 Task: Find connections with filter location Shibīn al Qanāţir with filter topic #leadership with filter profile language Potuguese with filter current company Probiz Management Services Pvt. Ltd. with filter school Valliammai Engineering College with filter industry Breweries with filter service category Market Research with filter keywords title Housekeeper
Action: Mouse moved to (557, 70)
Screenshot: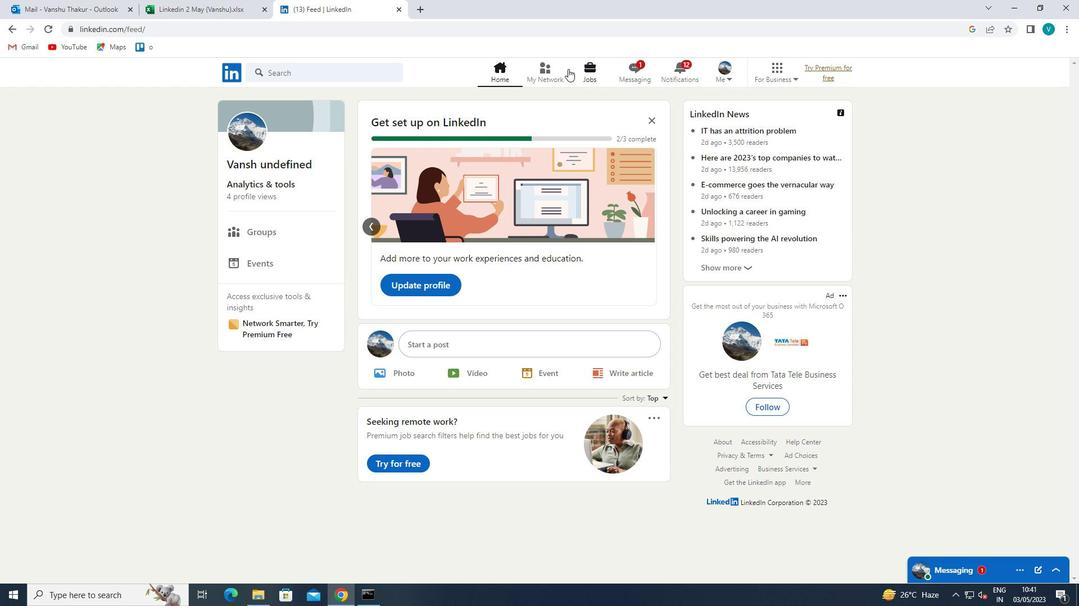 
Action: Mouse pressed left at (557, 70)
Screenshot: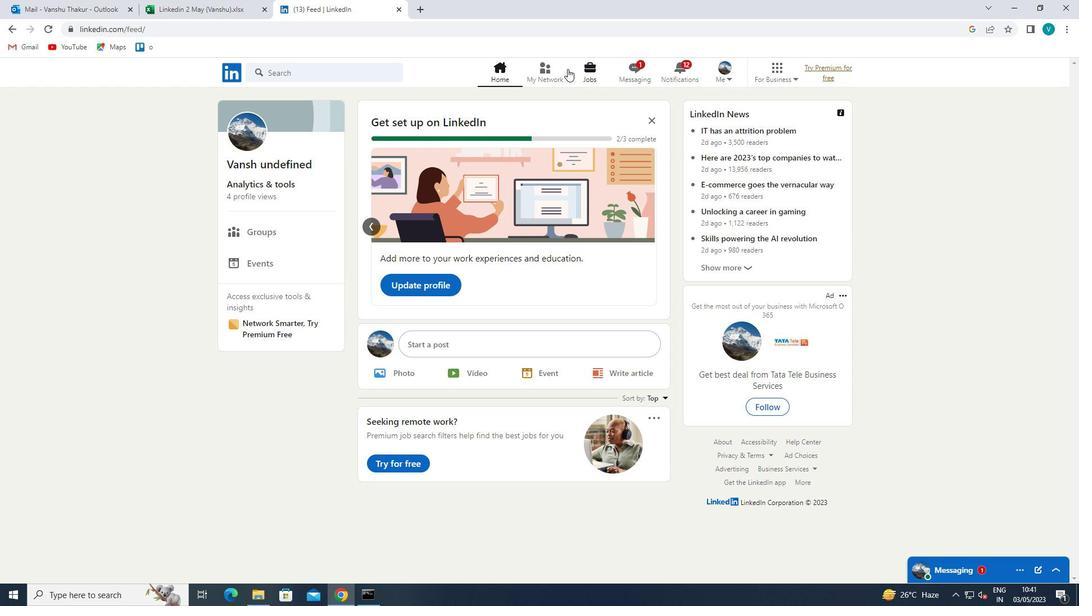 
Action: Mouse moved to (302, 130)
Screenshot: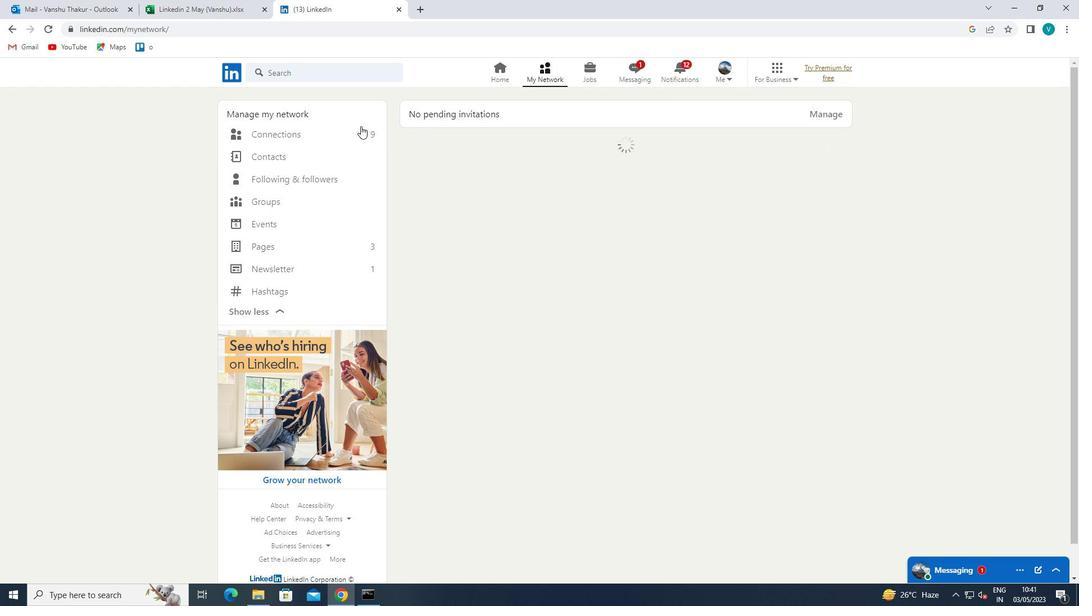 
Action: Mouse pressed left at (302, 130)
Screenshot: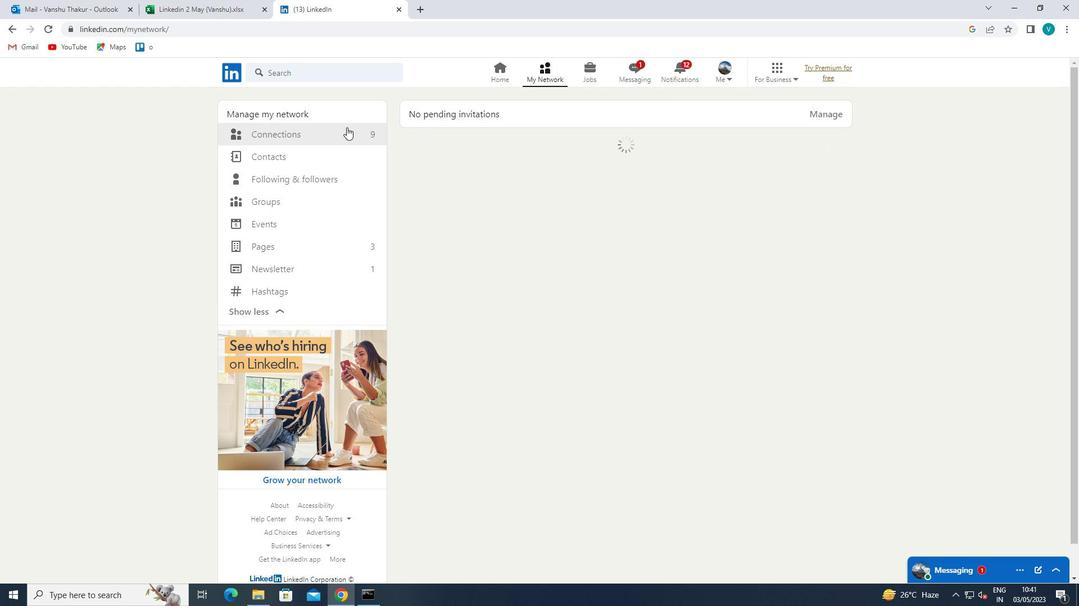 
Action: Mouse moved to (597, 133)
Screenshot: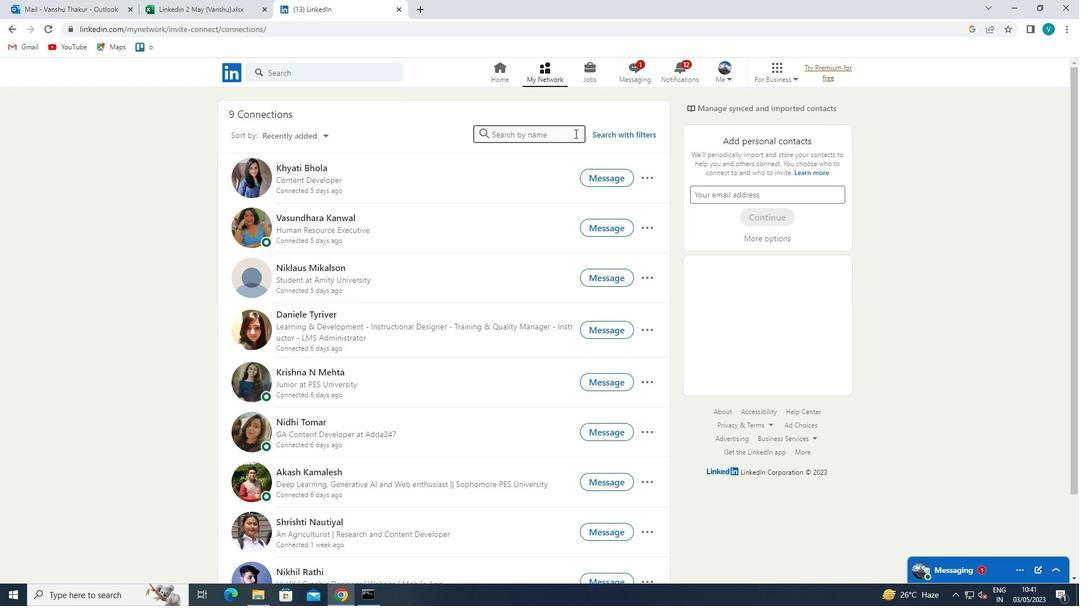 
Action: Mouse pressed left at (597, 133)
Screenshot: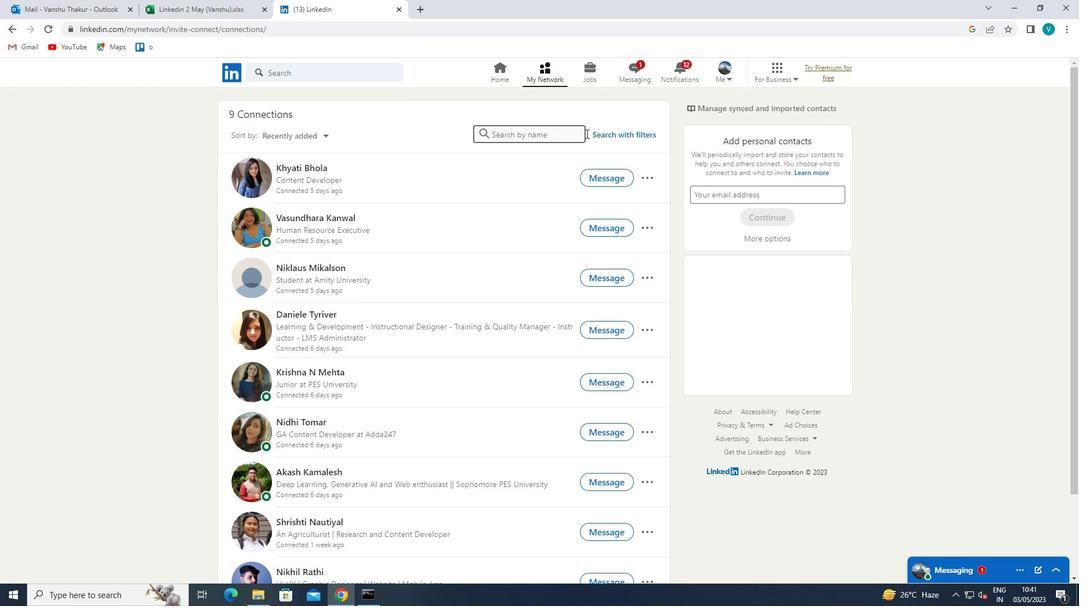 
Action: Mouse moved to (544, 109)
Screenshot: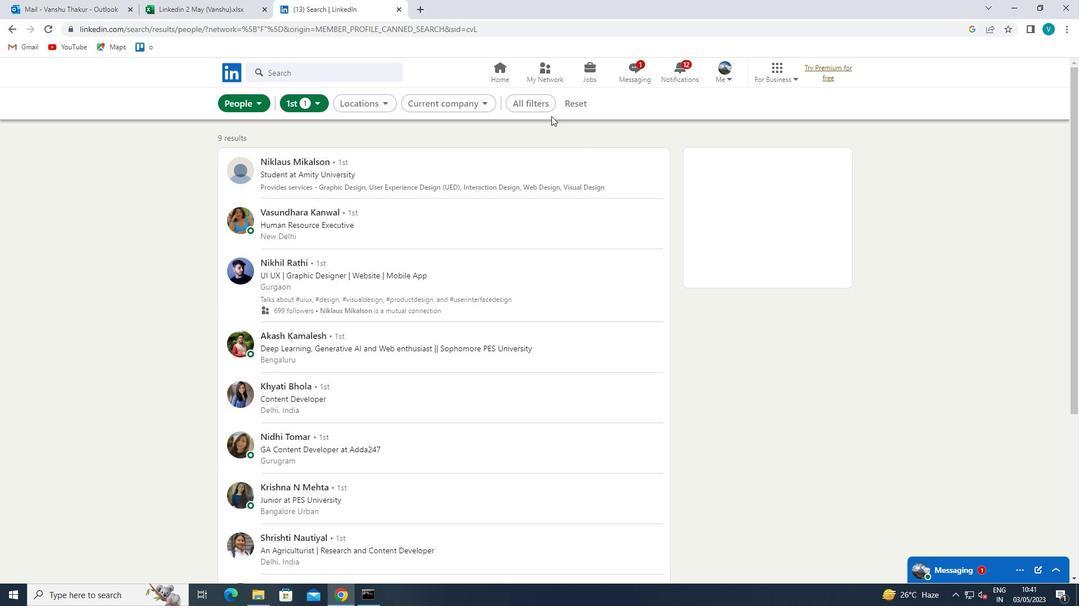 
Action: Mouse pressed left at (544, 109)
Screenshot: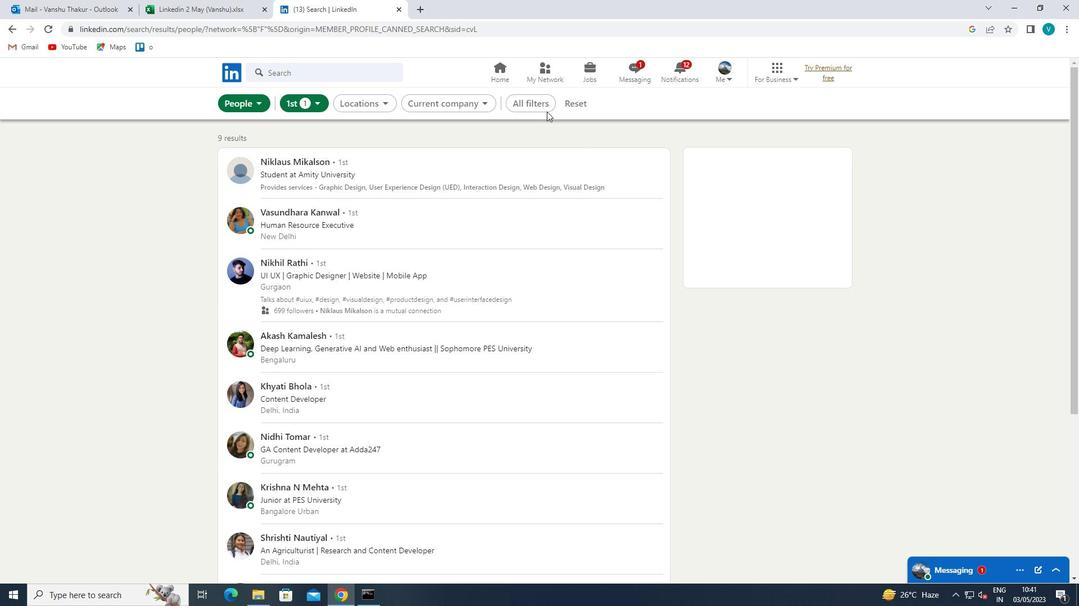 
Action: Mouse moved to (924, 292)
Screenshot: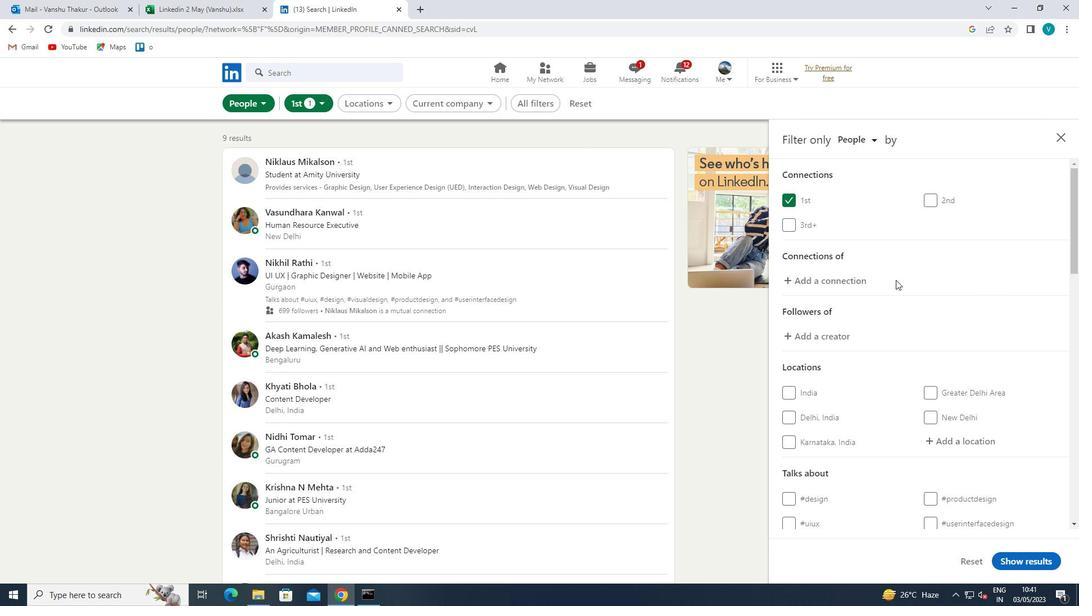 
Action: Mouse scrolled (924, 292) with delta (0, 0)
Screenshot: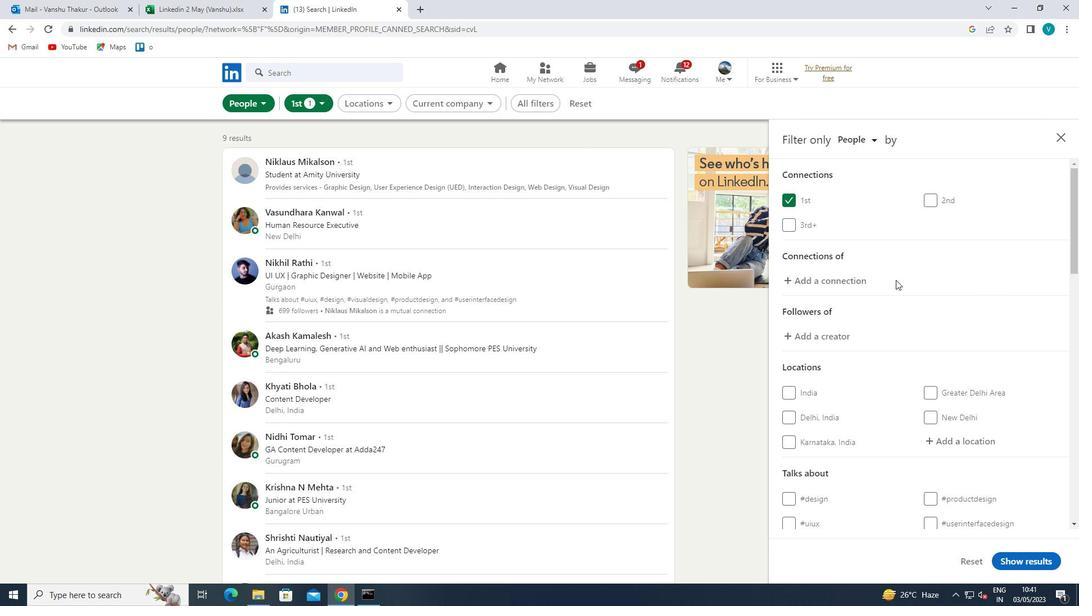 
Action: Mouse moved to (926, 293)
Screenshot: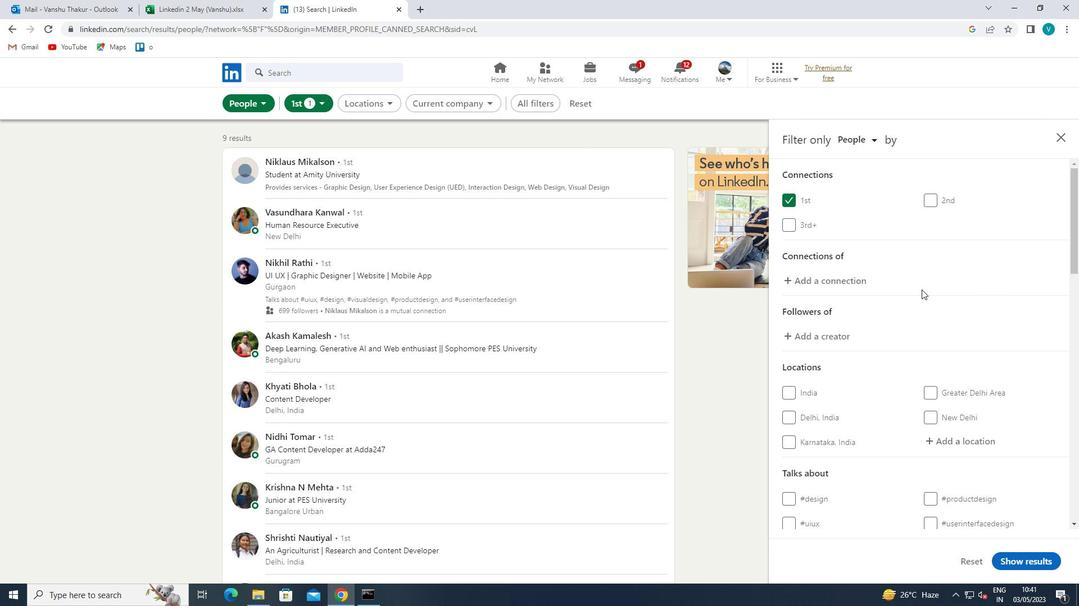 
Action: Mouse scrolled (926, 293) with delta (0, 0)
Screenshot: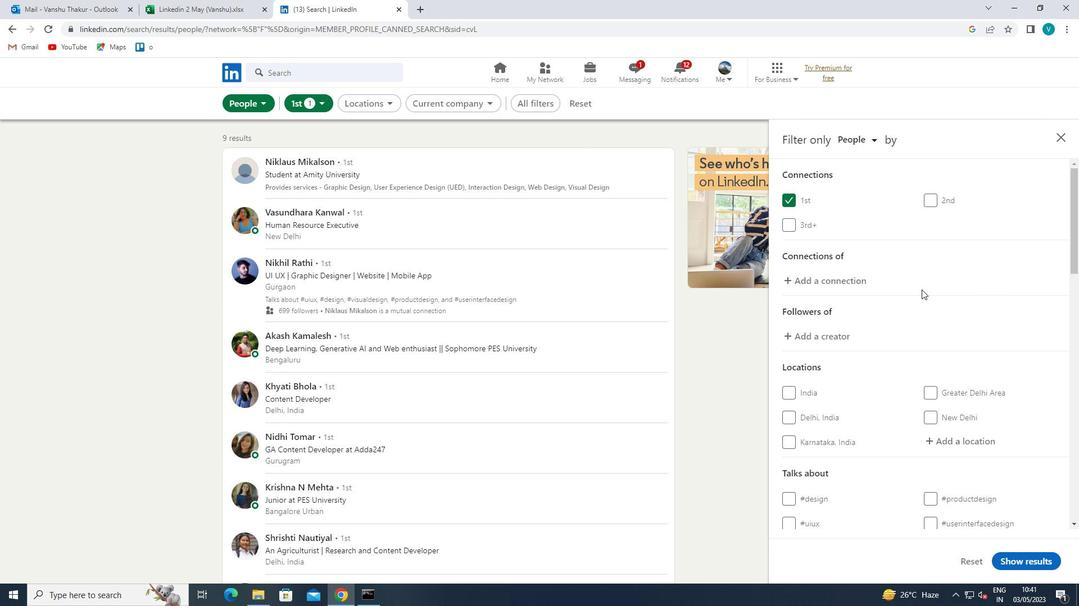 
Action: Mouse moved to (928, 296)
Screenshot: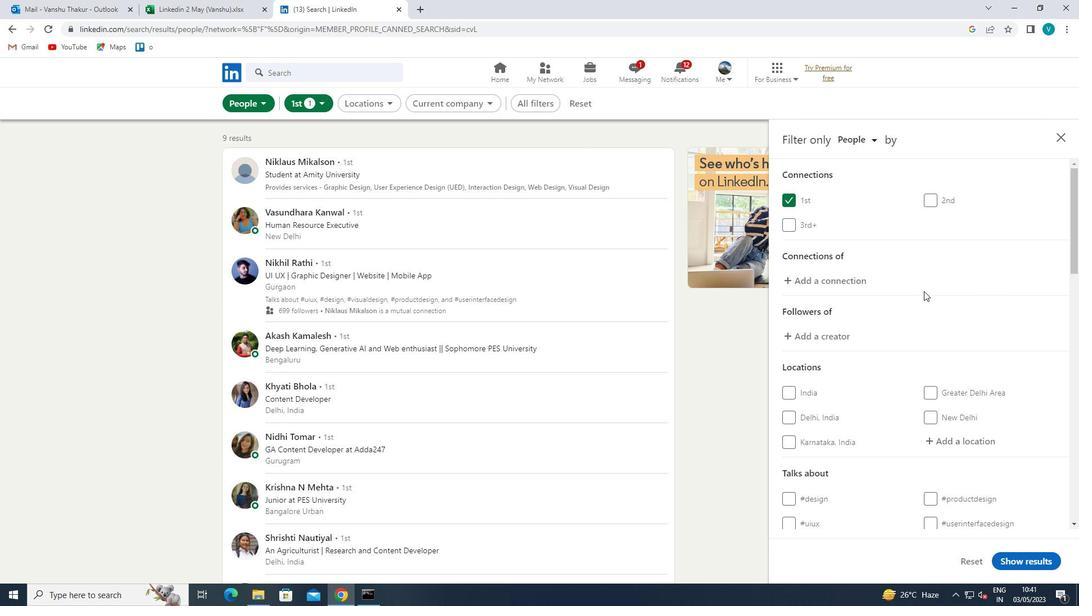 
Action: Mouse scrolled (928, 296) with delta (0, 0)
Screenshot: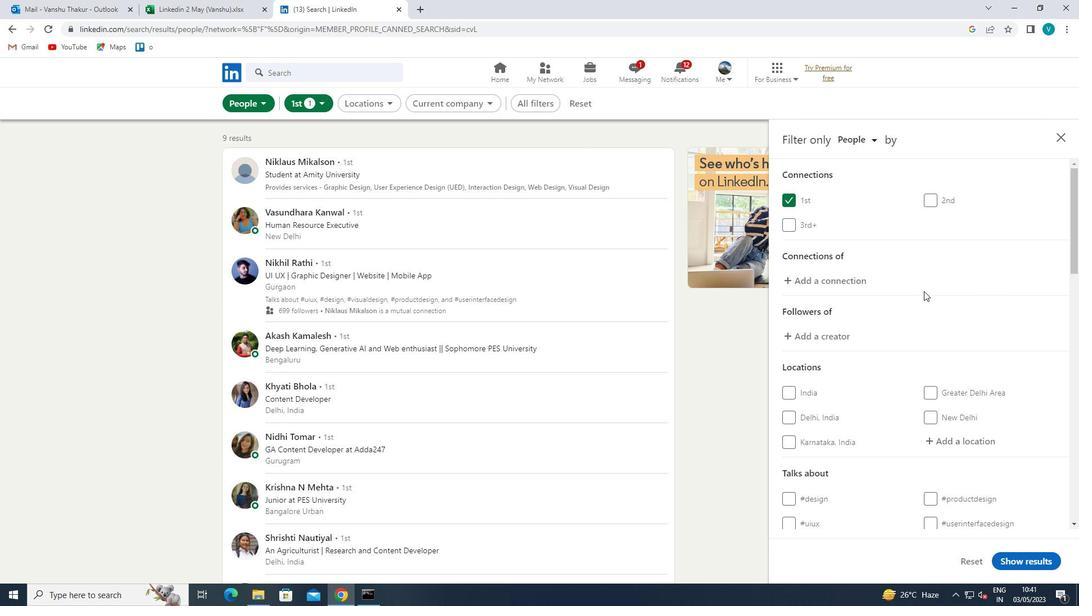 
Action: Mouse moved to (930, 298)
Screenshot: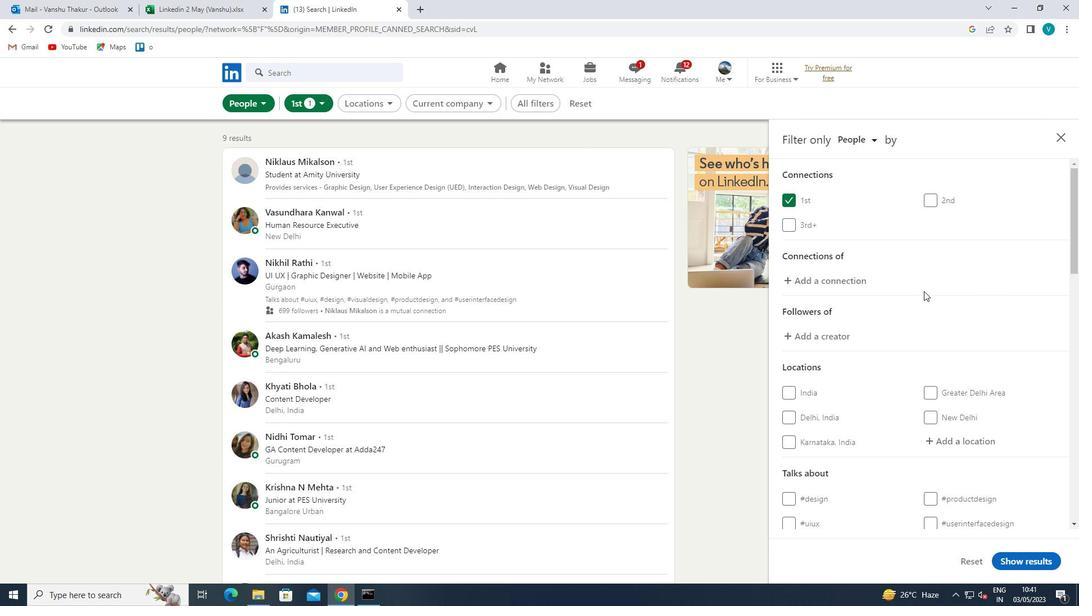 
Action: Mouse scrolled (930, 297) with delta (0, 0)
Screenshot: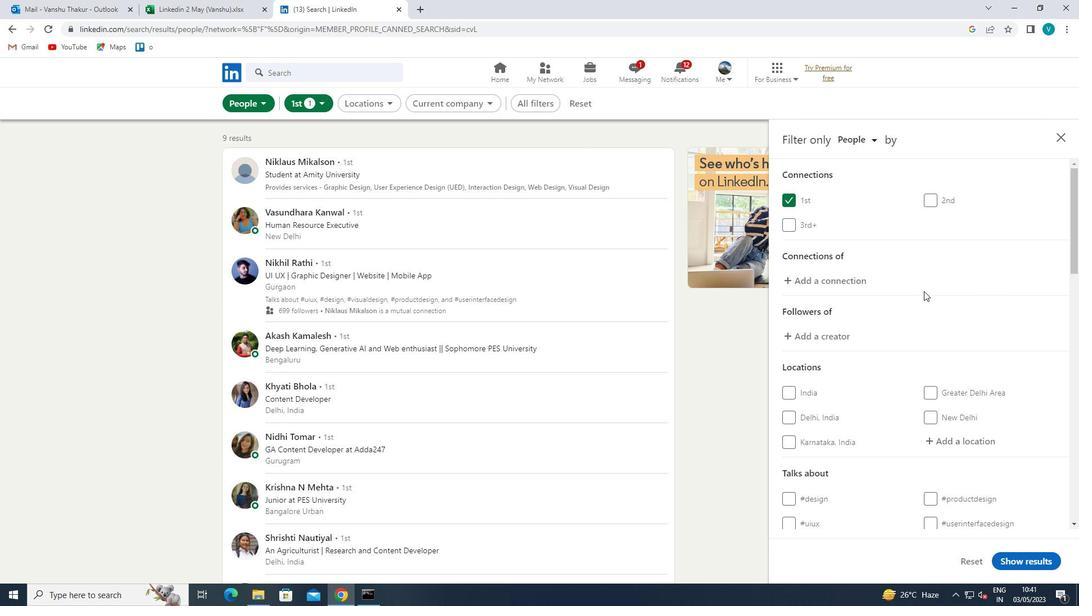 
Action: Mouse moved to (969, 214)
Screenshot: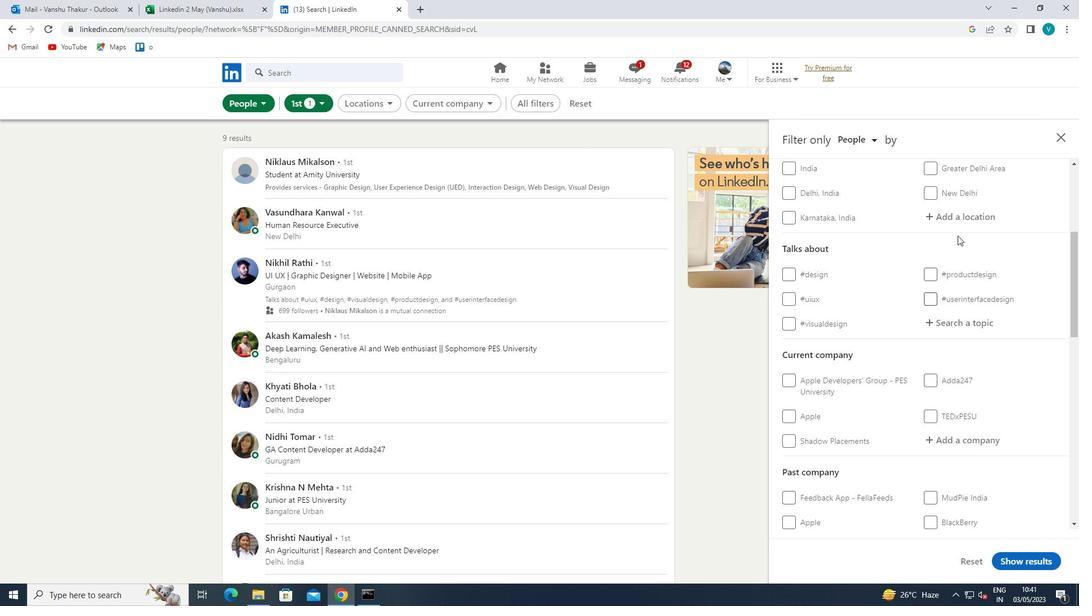 
Action: Mouse pressed left at (969, 214)
Screenshot: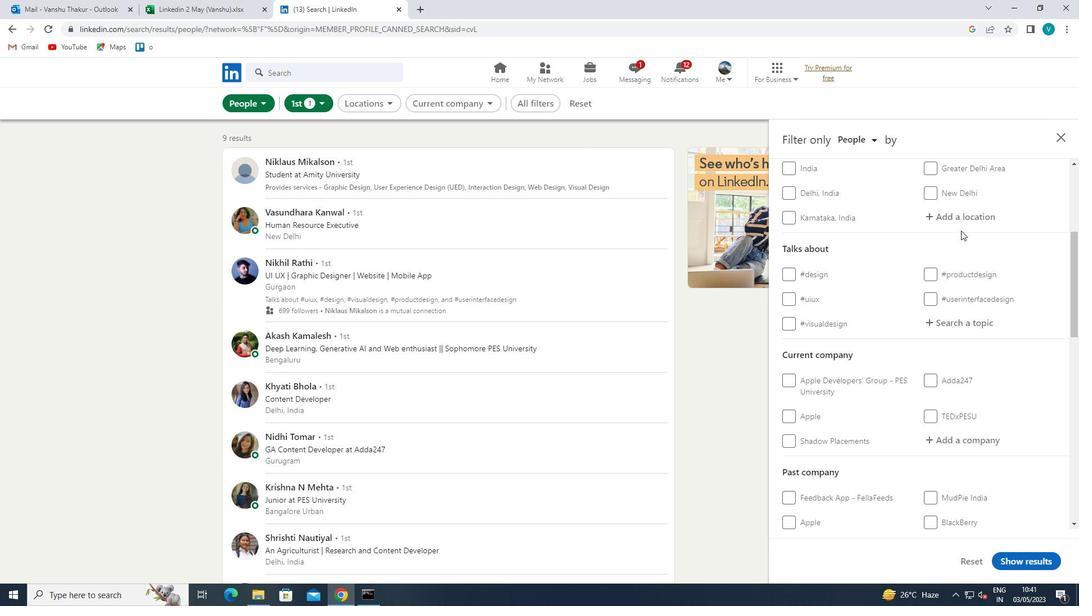 
Action: Mouse scrolled (969, 215) with delta (0, 0)
Screenshot: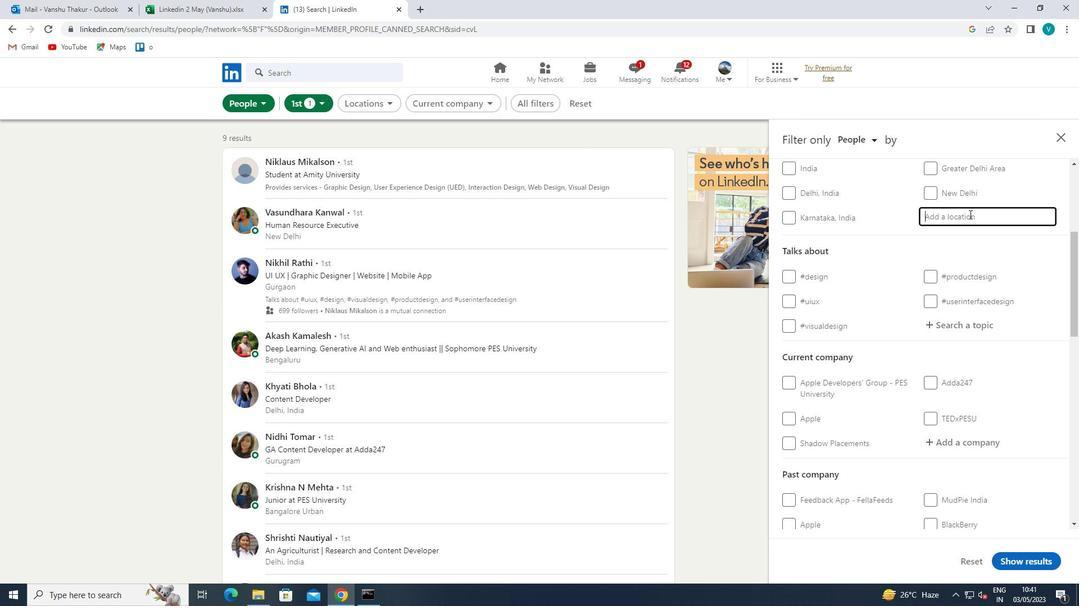 
Action: Mouse scrolled (969, 215) with delta (0, 0)
Screenshot: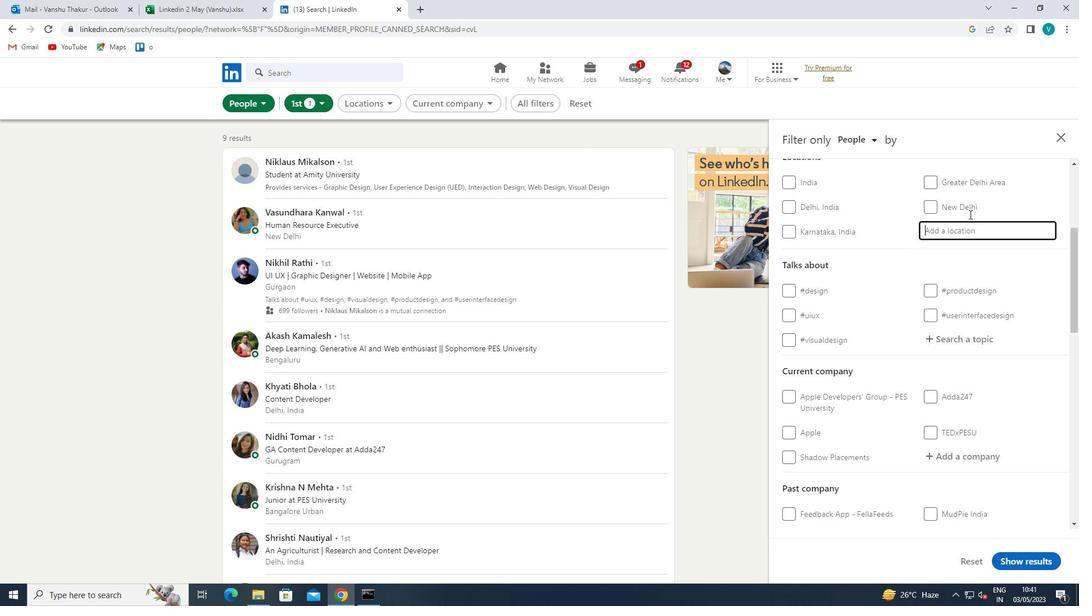 
Action: Mouse moved to (633, 433)
Screenshot: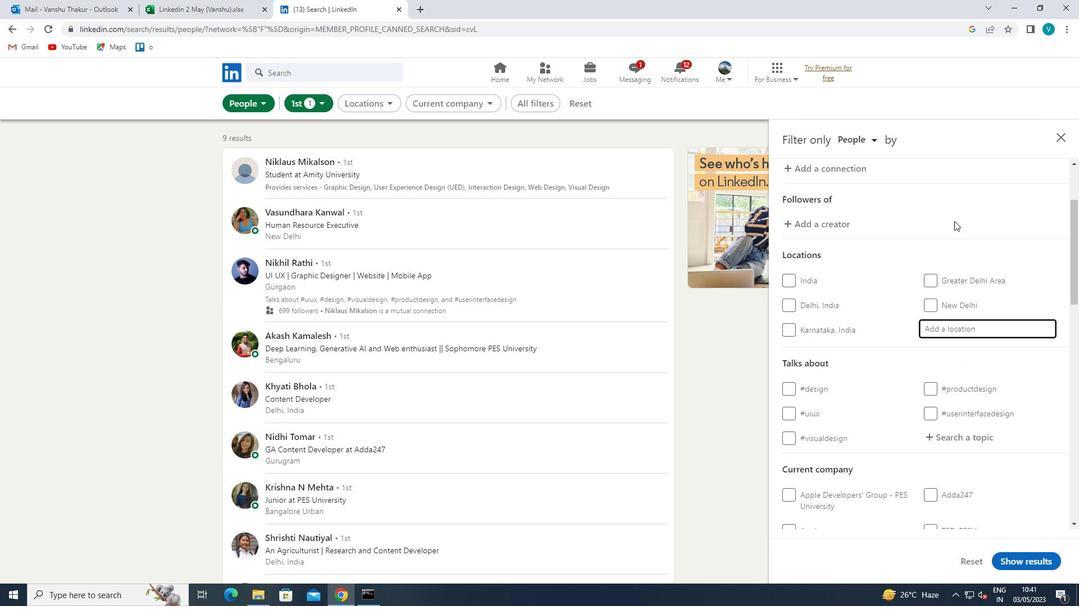 
Action: Key pressed <Key.shift>SHIBN<Key.space>AL<Key.space>
Screenshot: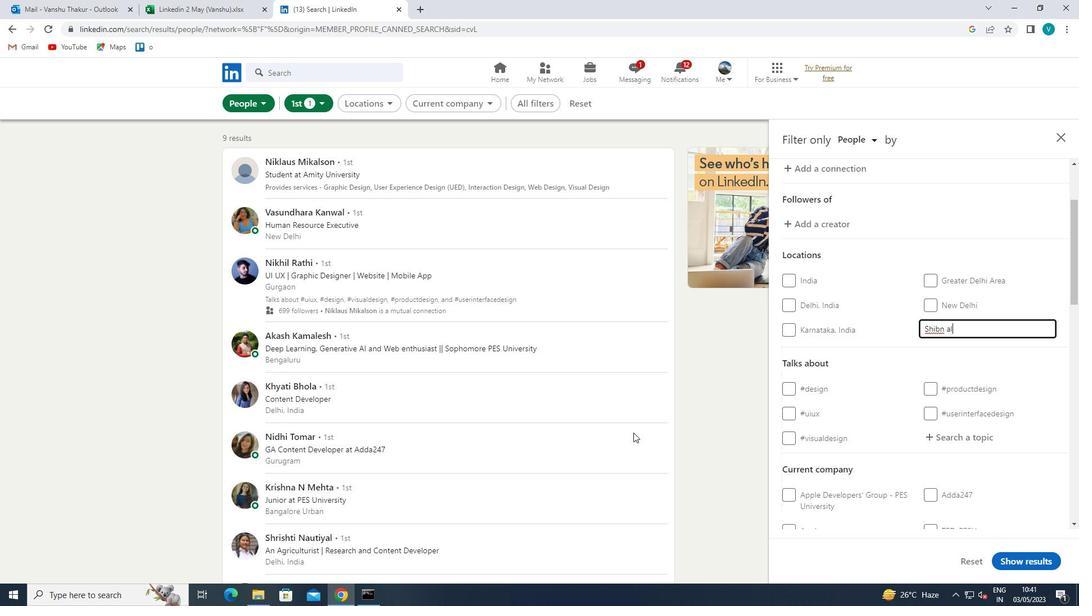 
Action: Mouse moved to (939, 329)
Screenshot: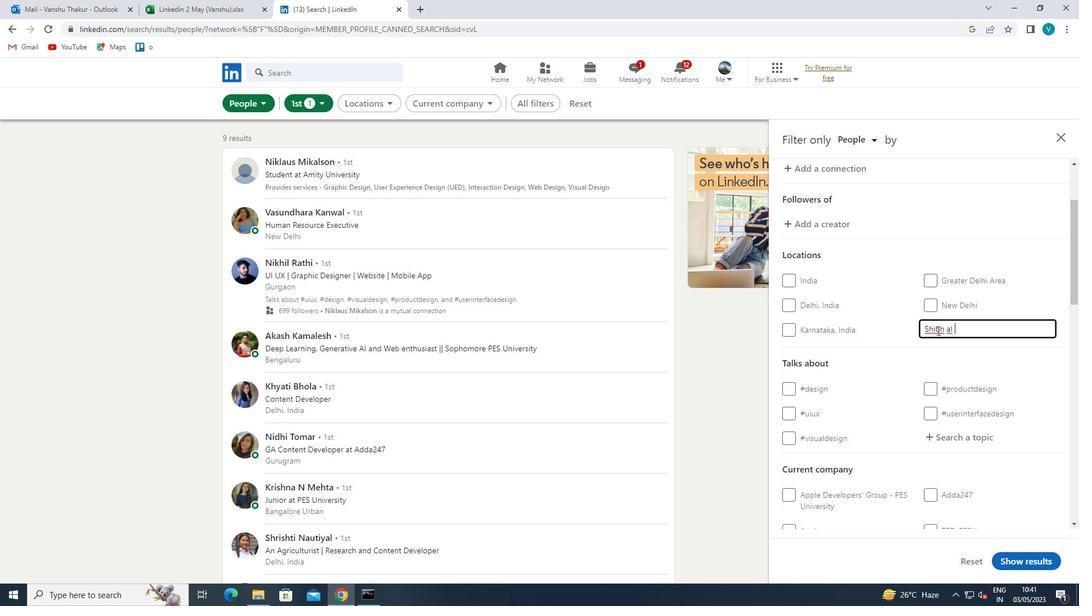 
Action: Mouse pressed left at (939, 329)
Screenshot: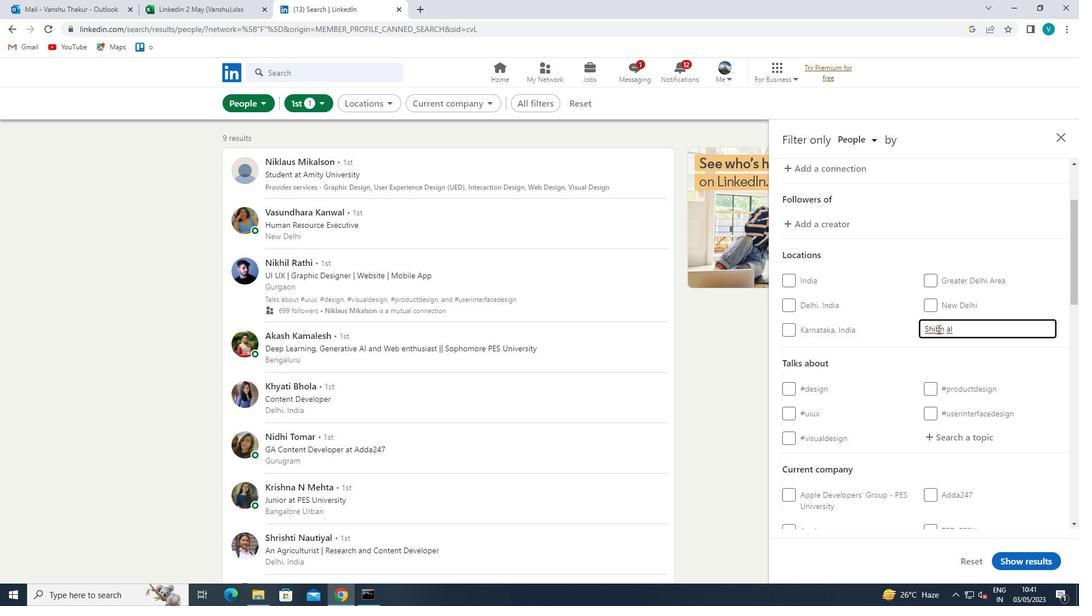 
Action: Mouse moved to (999, 344)
Screenshot: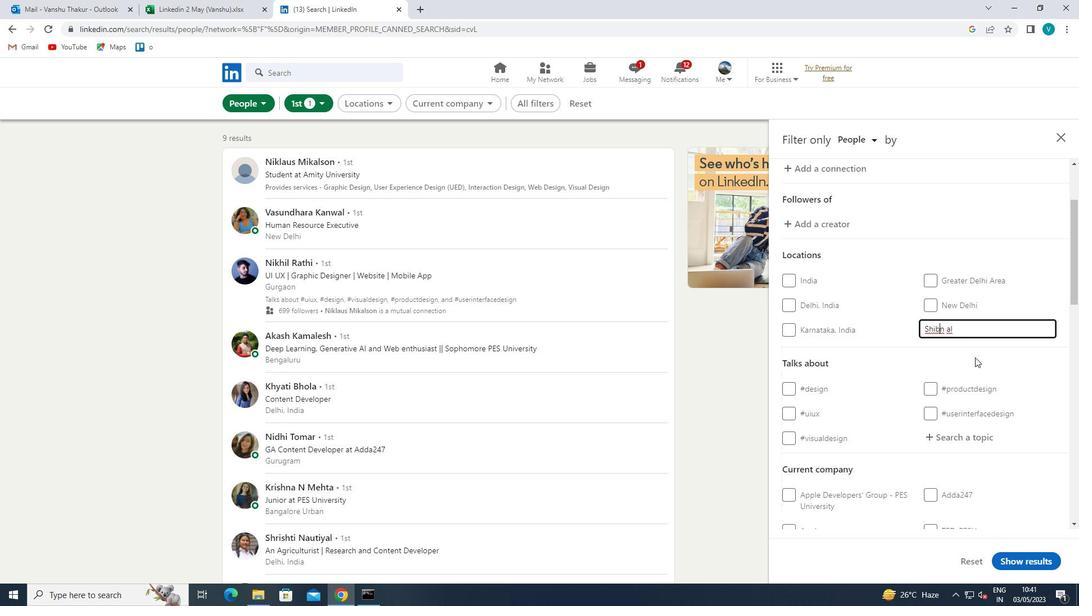 
Action: Key pressed I
Screenshot: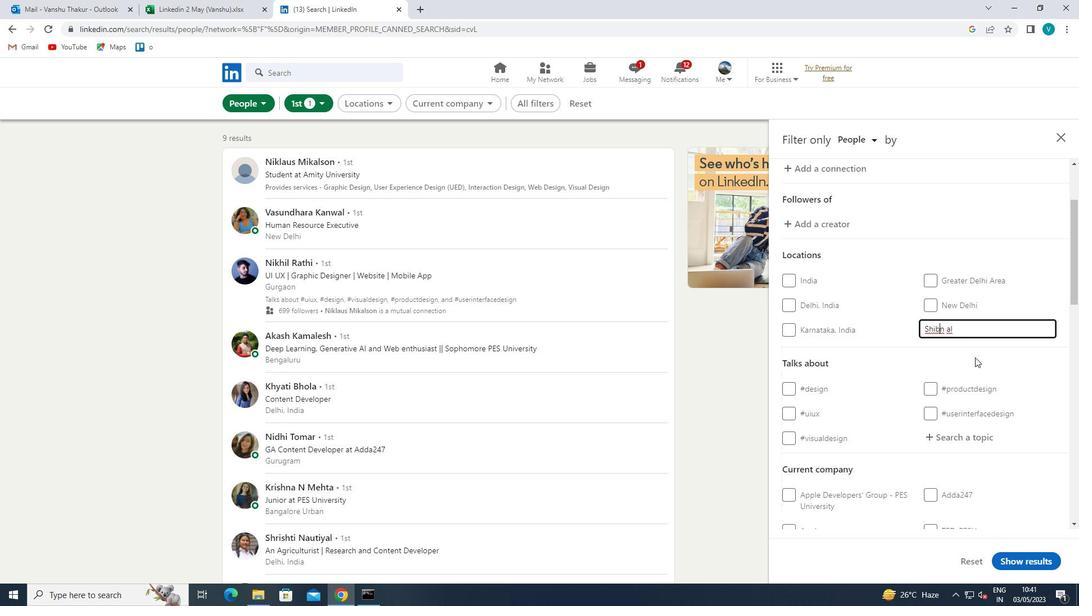 
Action: Mouse moved to (942, 327)
Screenshot: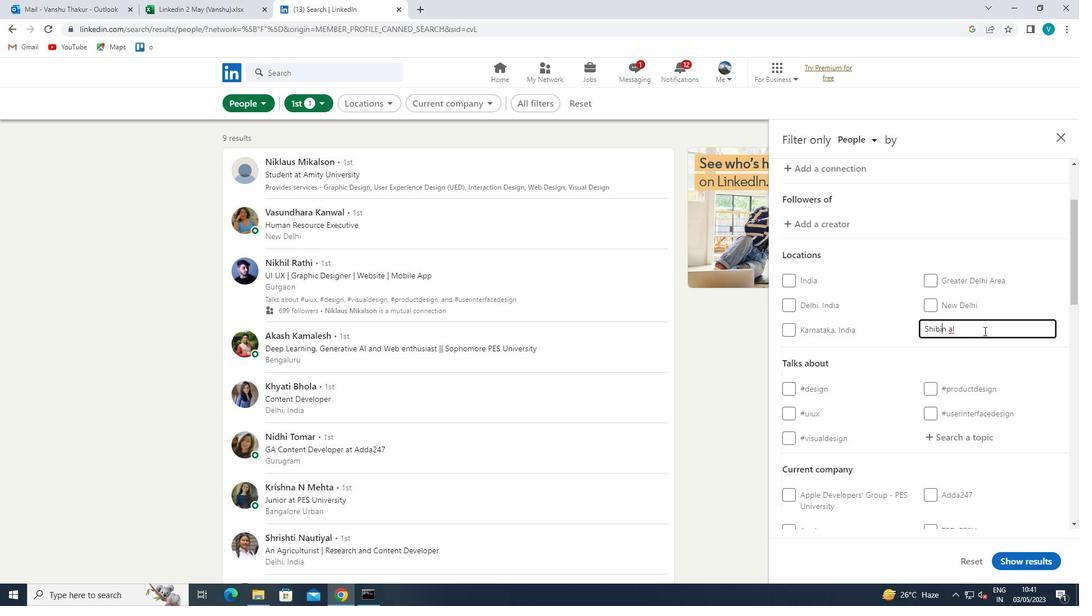 
Action: Mouse pressed left at (942, 327)
Screenshot: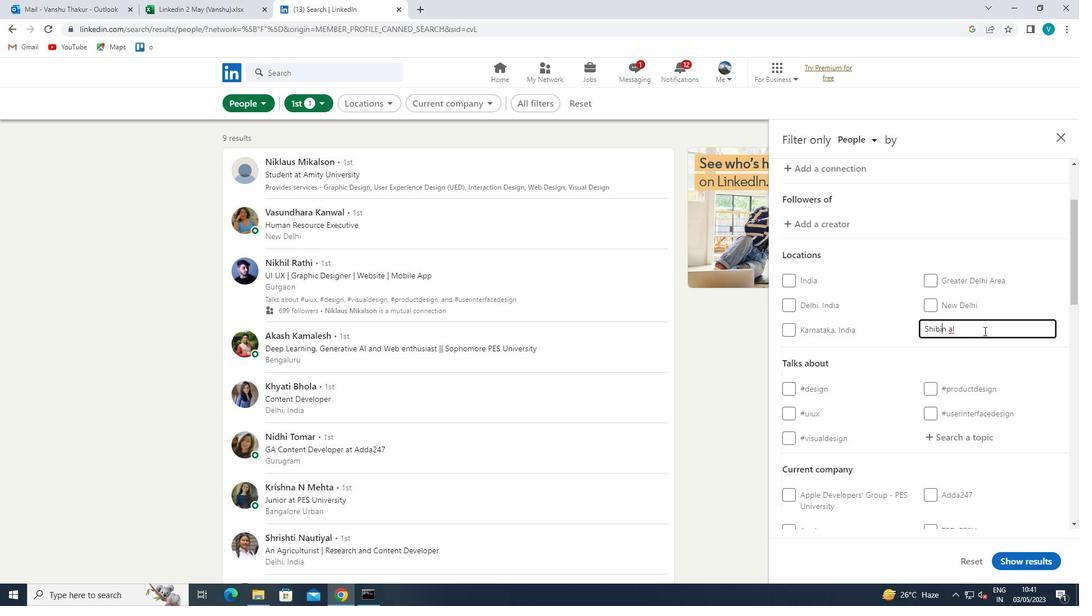 
Action: Mouse moved to (956, 326)
Screenshot: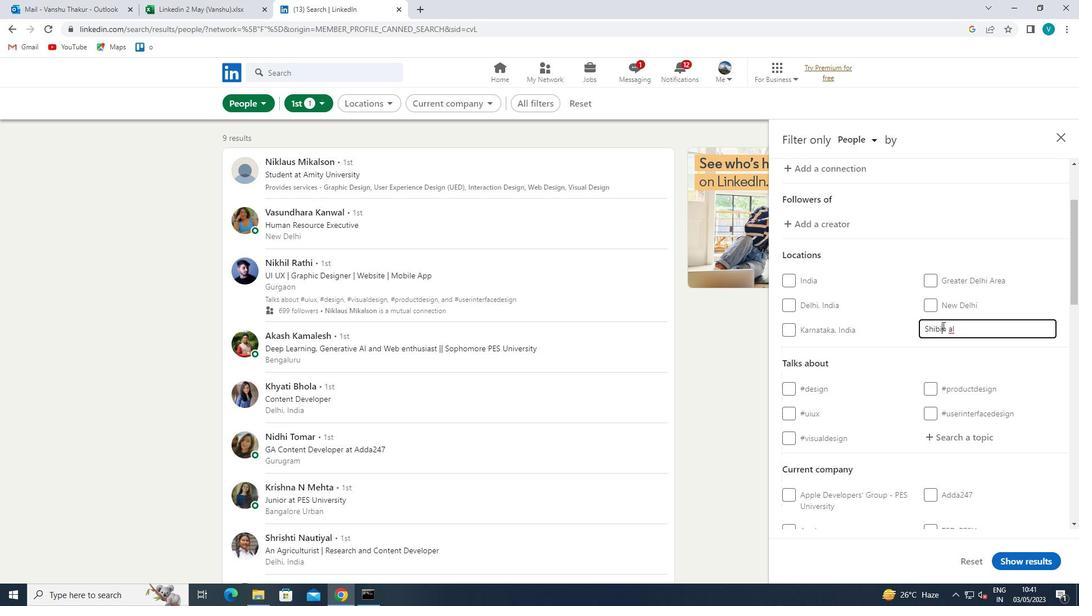 
Action: Mouse pressed left at (956, 326)
Screenshot: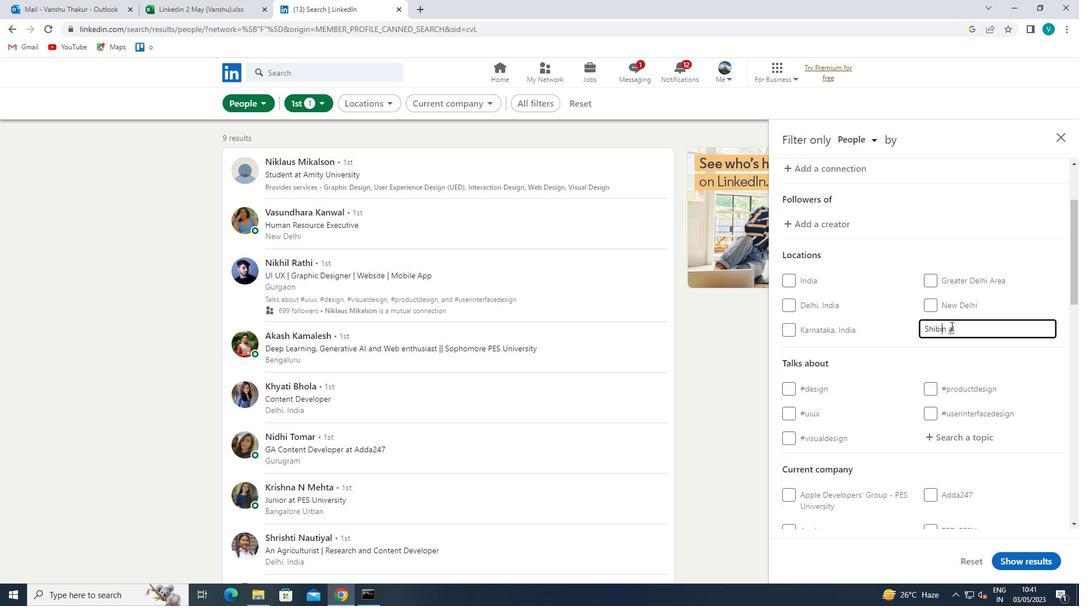 
Action: Mouse moved to (884, 369)
Screenshot: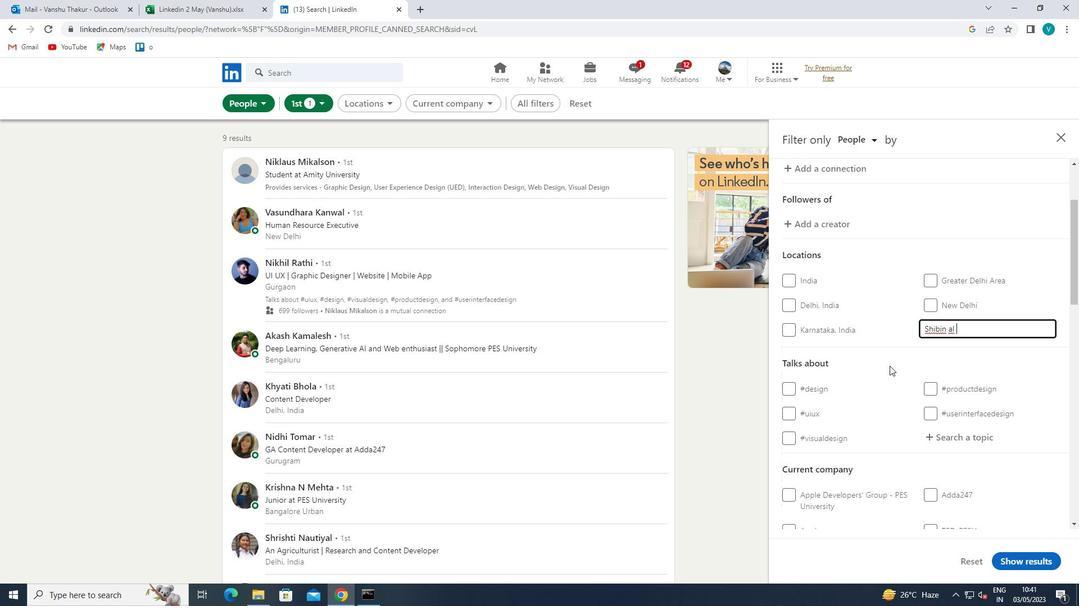 
Action: Key pressed <Key.shift><Key.shift><Key.shift>QANATIR
Screenshot: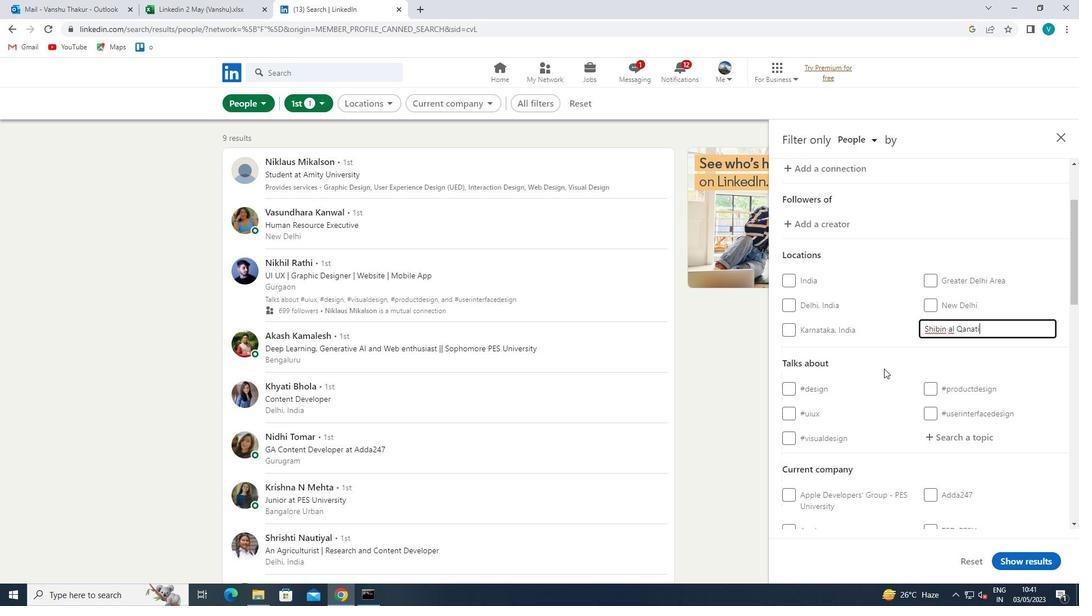 
Action: Mouse moved to (913, 352)
Screenshot: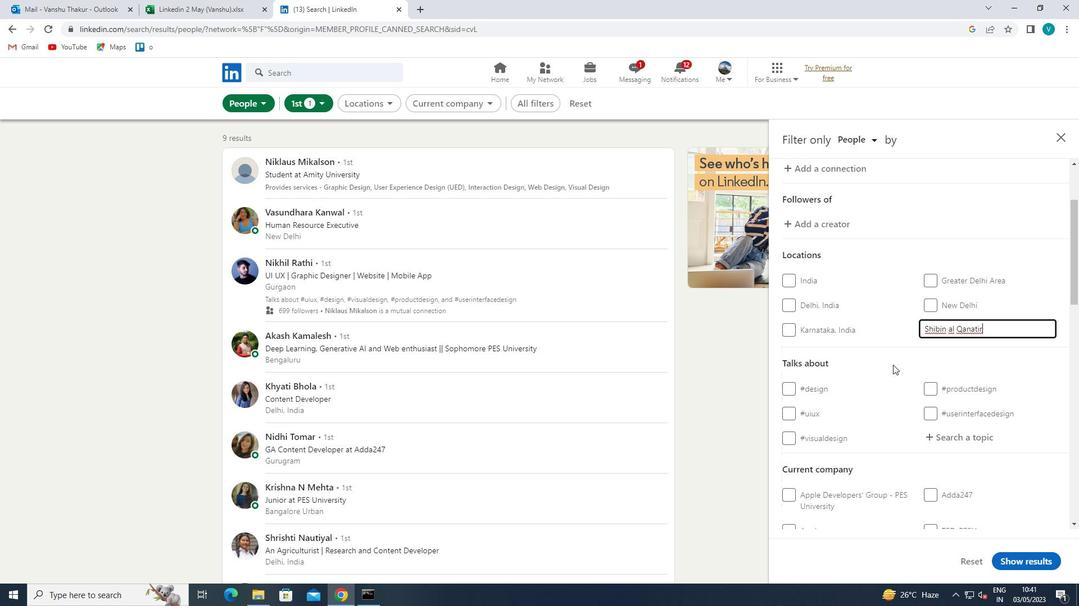 
Action: Mouse pressed left at (913, 352)
Screenshot: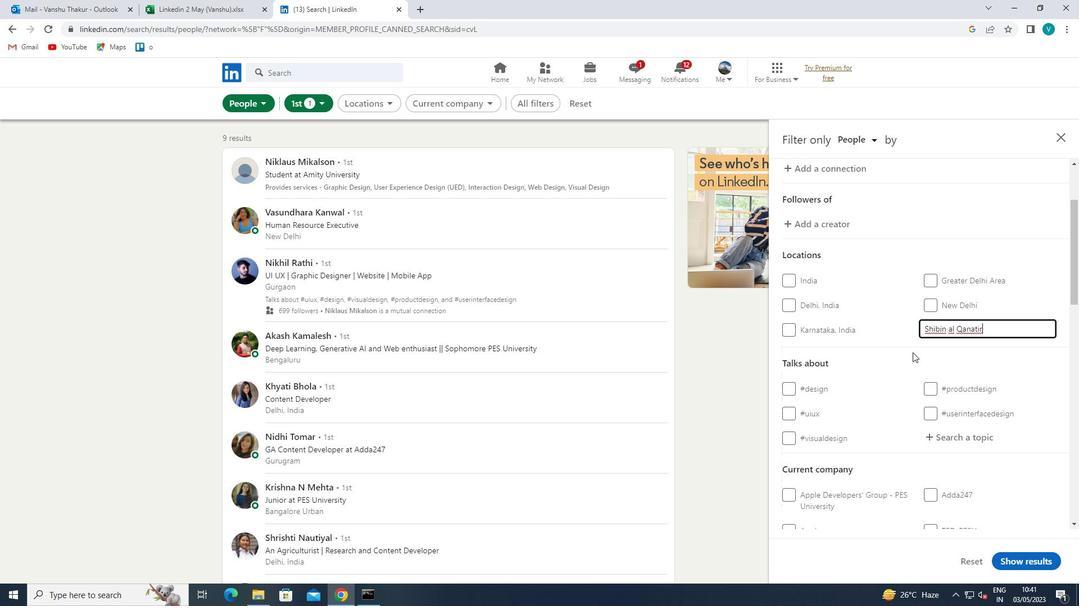 
Action: Mouse scrolled (913, 351) with delta (0, 0)
Screenshot: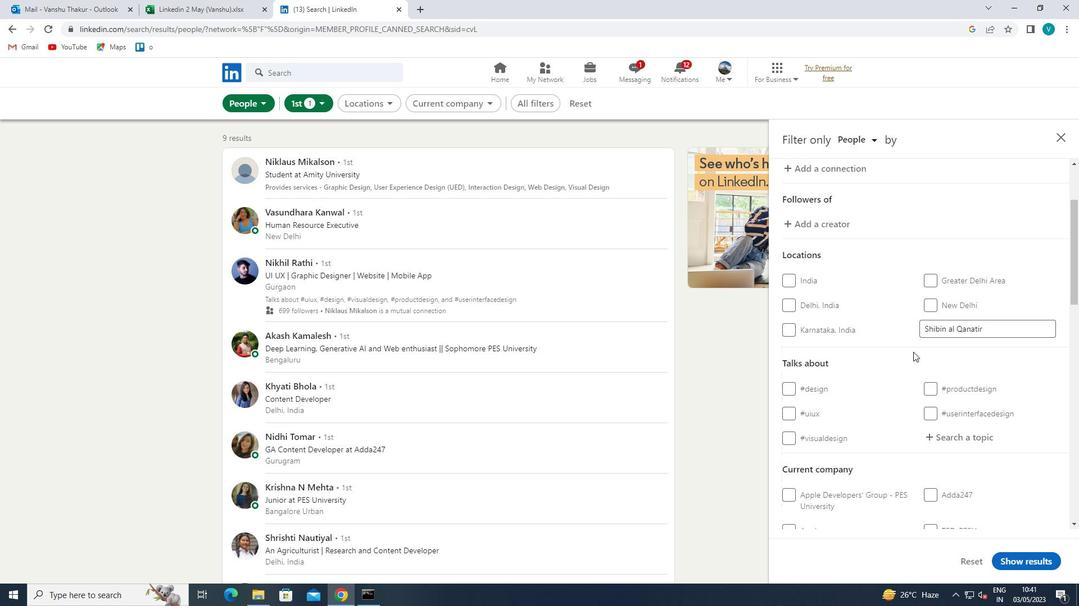 
Action: Mouse scrolled (913, 351) with delta (0, 0)
Screenshot: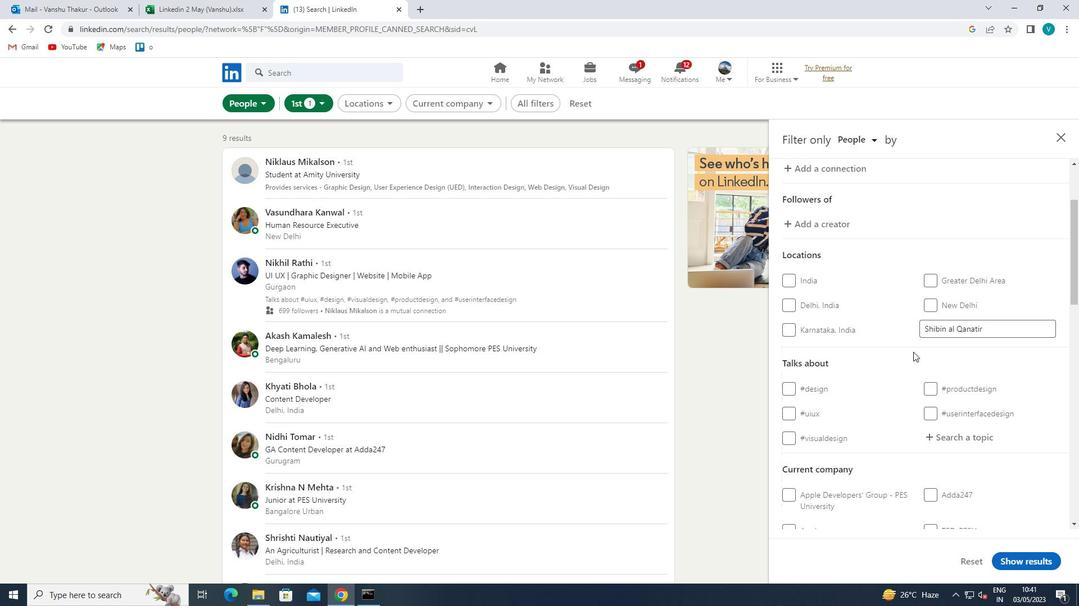 
Action: Mouse moved to (972, 320)
Screenshot: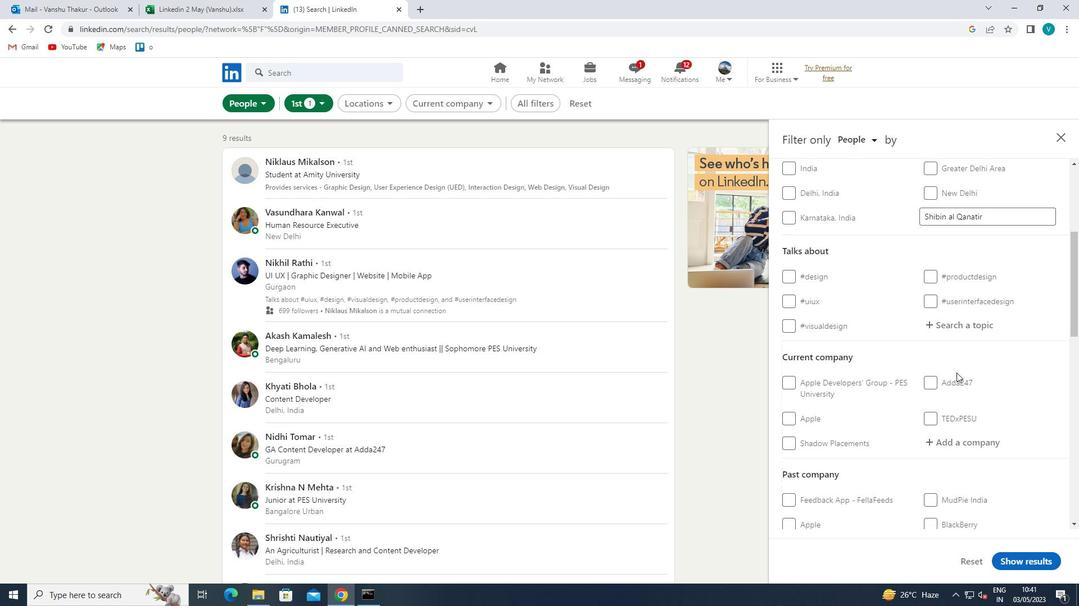 
Action: Mouse pressed left at (972, 320)
Screenshot: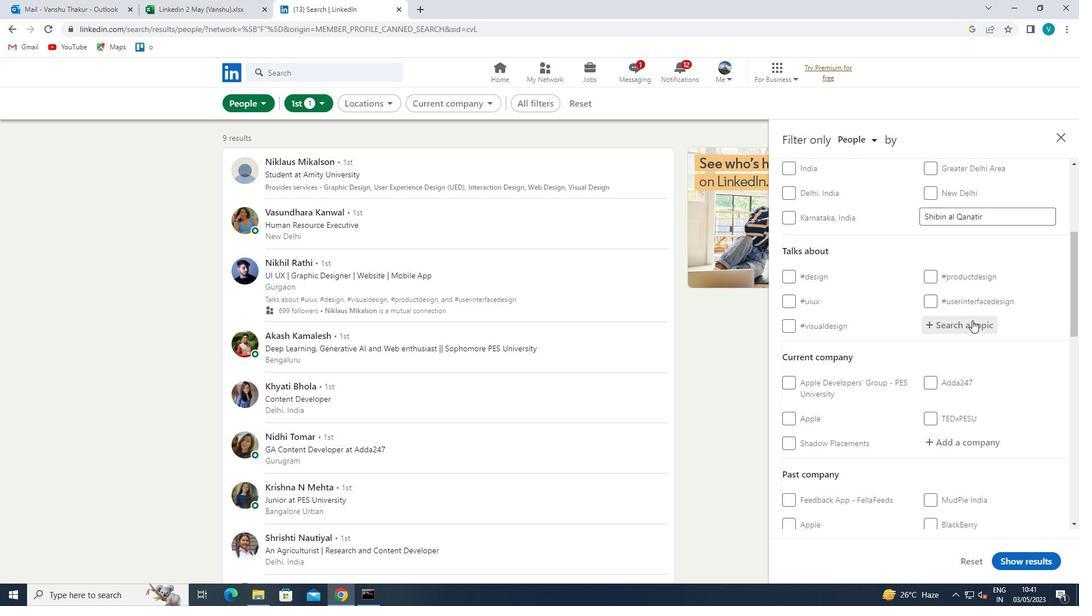 
Action: Mouse moved to (833, 399)
Screenshot: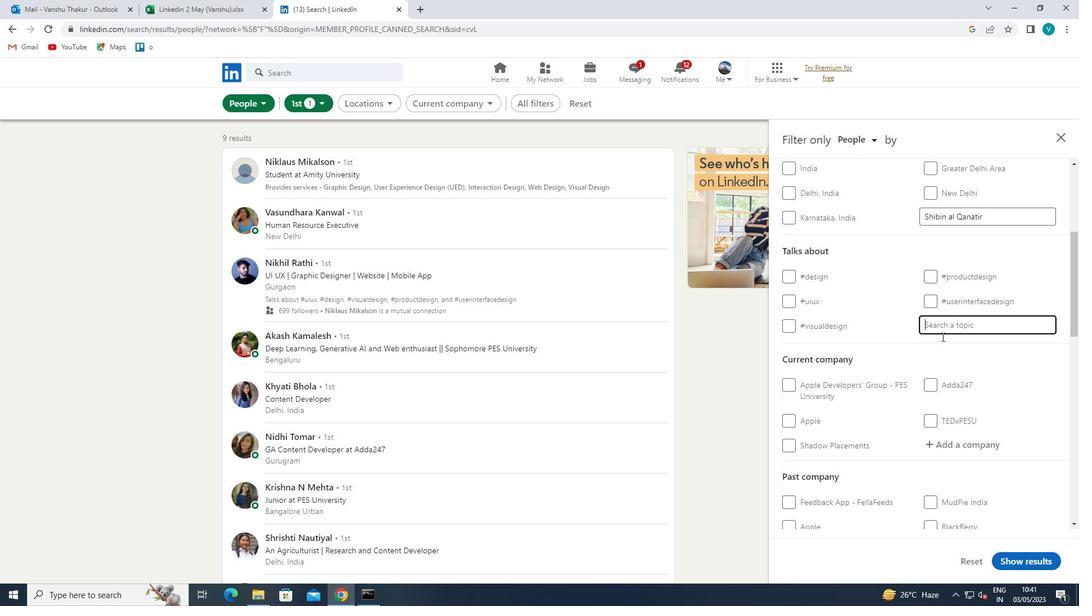 
Action: Key pressed LEADERSHIP
Screenshot: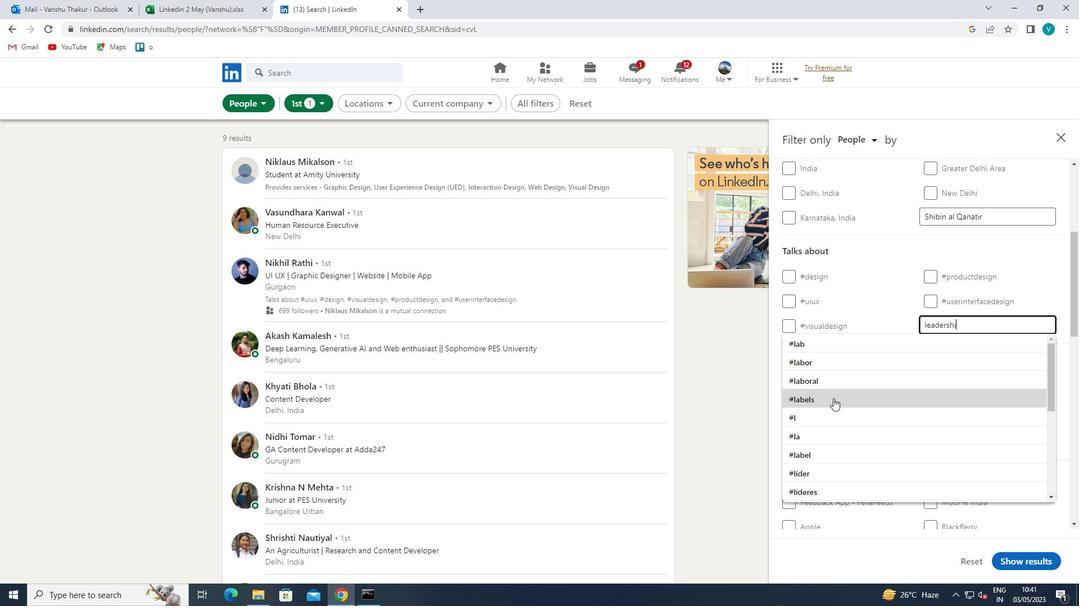 
Action: Mouse moved to (882, 345)
Screenshot: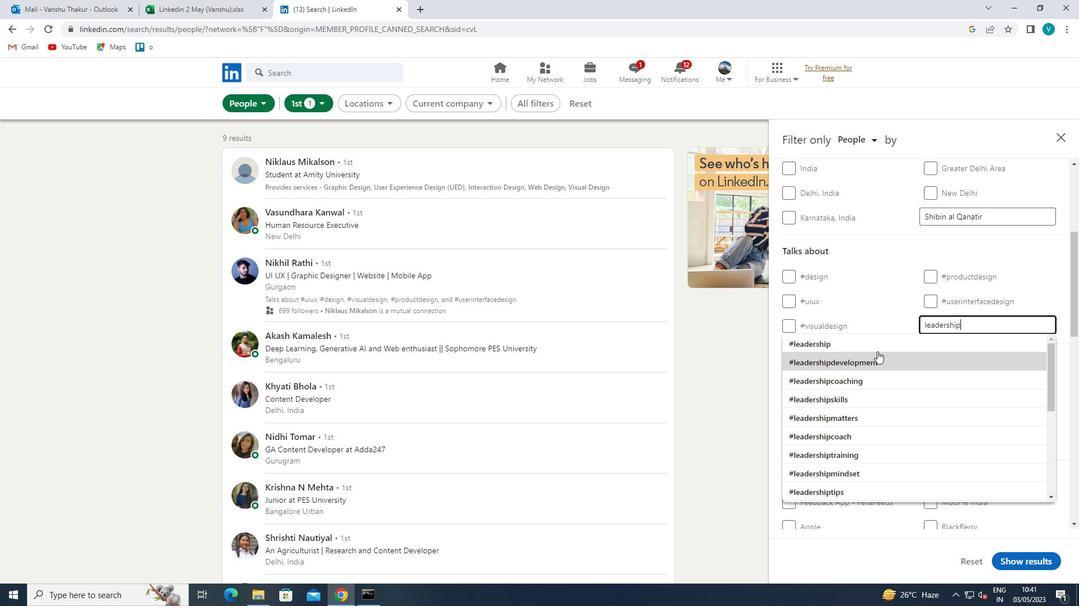 
Action: Mouse pressed left at (882, 345)
Screenshot: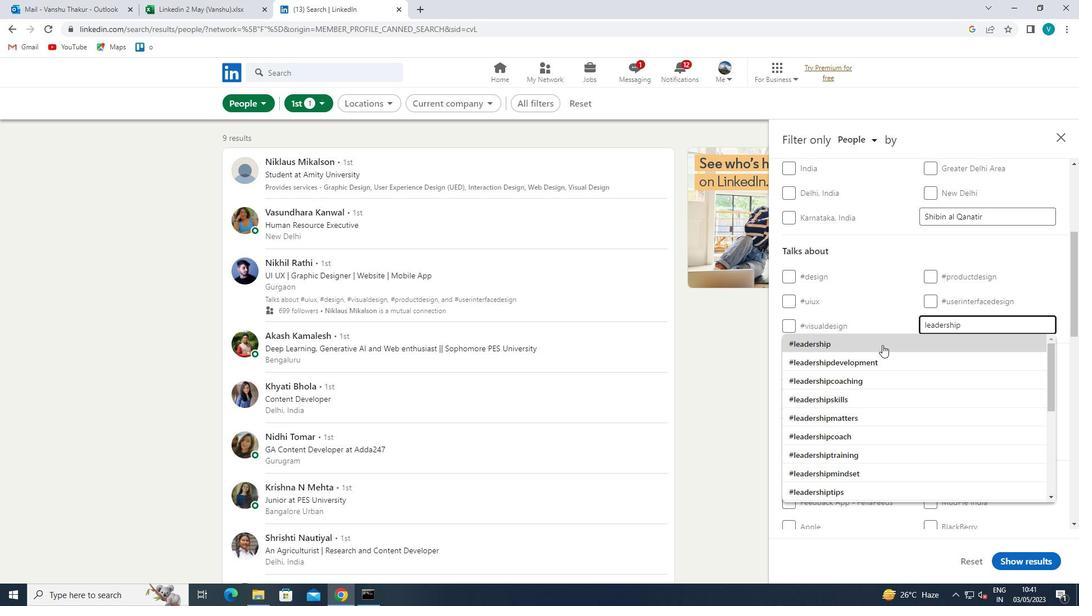 
Action: Mouse moved to (878, 346)
Screenshot: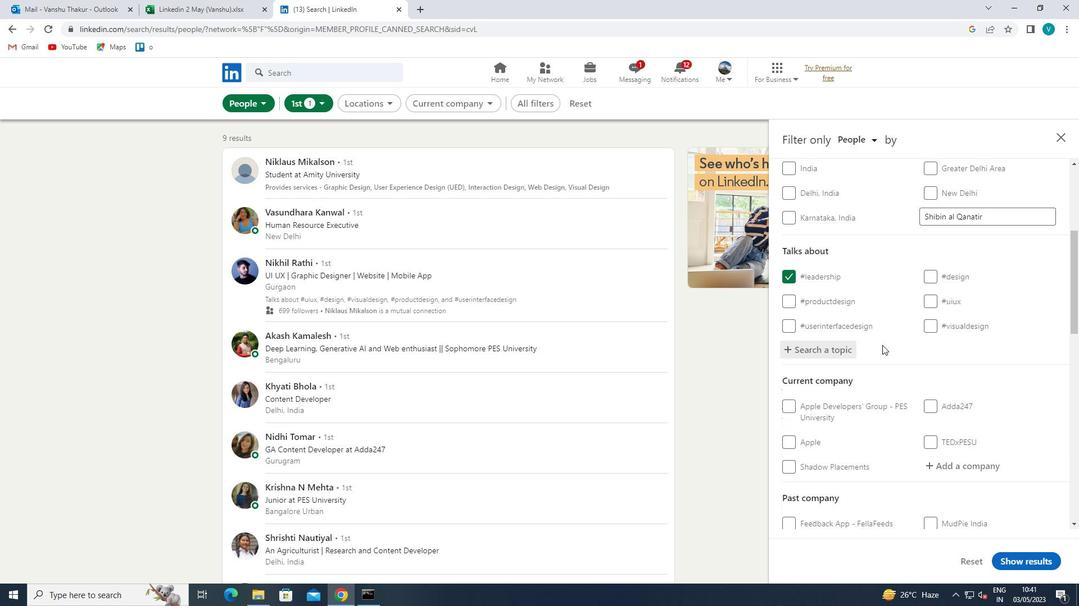 
Action: Mouse scrolled (878, 346) with delta (0, 0)
Screenshot: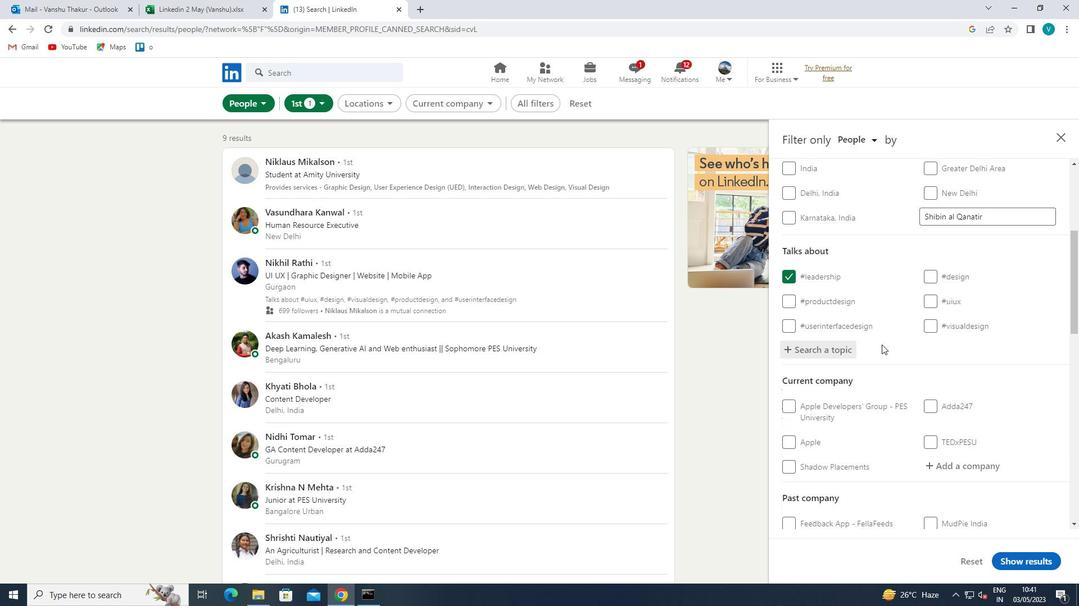 
Action: Mouse moved to (877, 347)
Screenshot: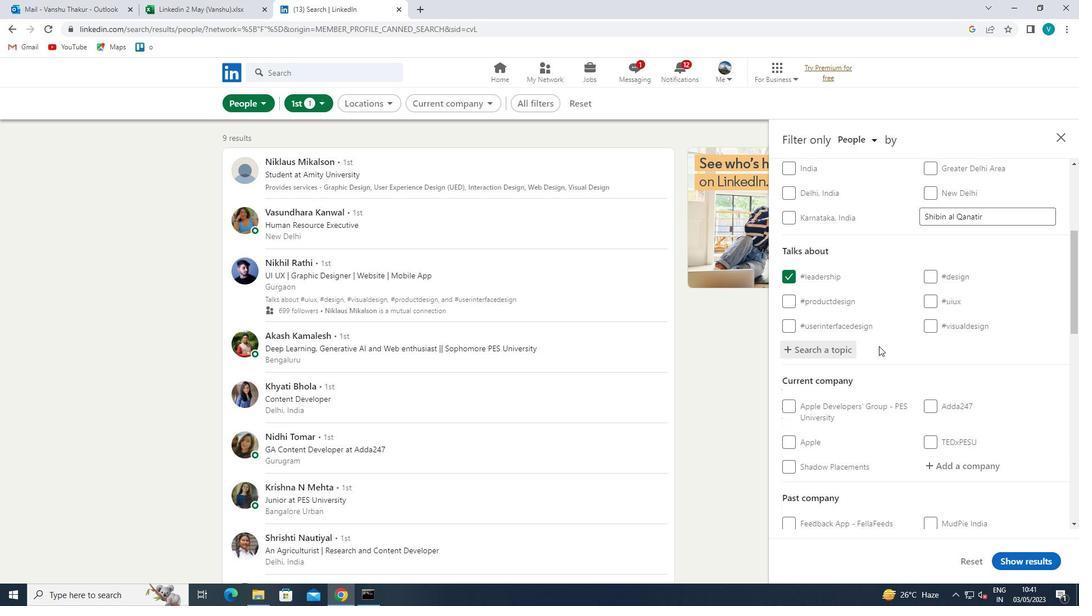 
Action: Mouse scrolled (877, 346) with delta (0, 0)
Screenshot: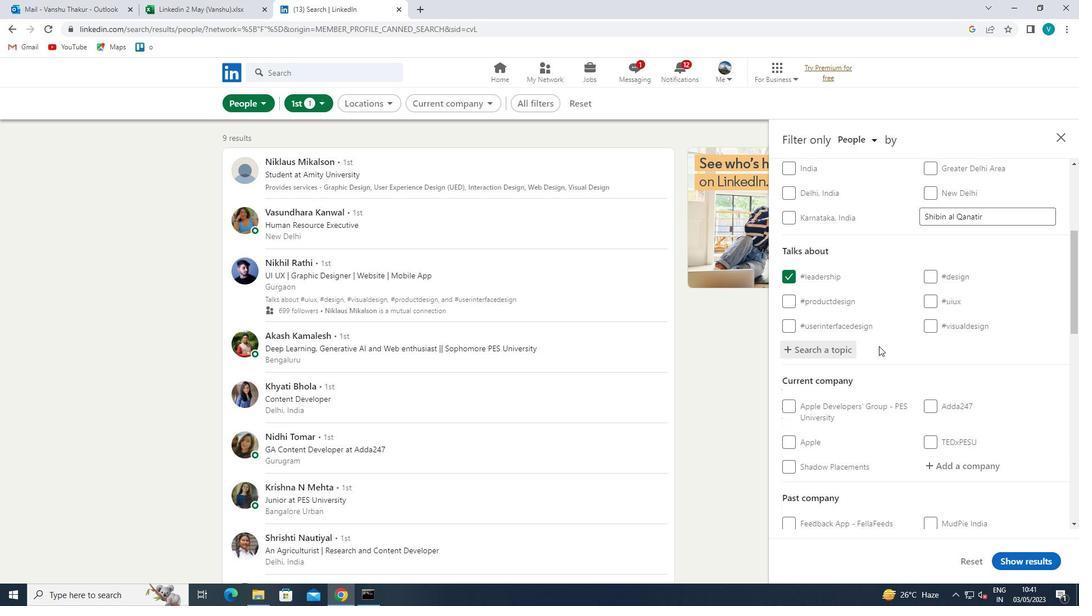 
Action: Mouse moved to (877, 347)
Screenshot: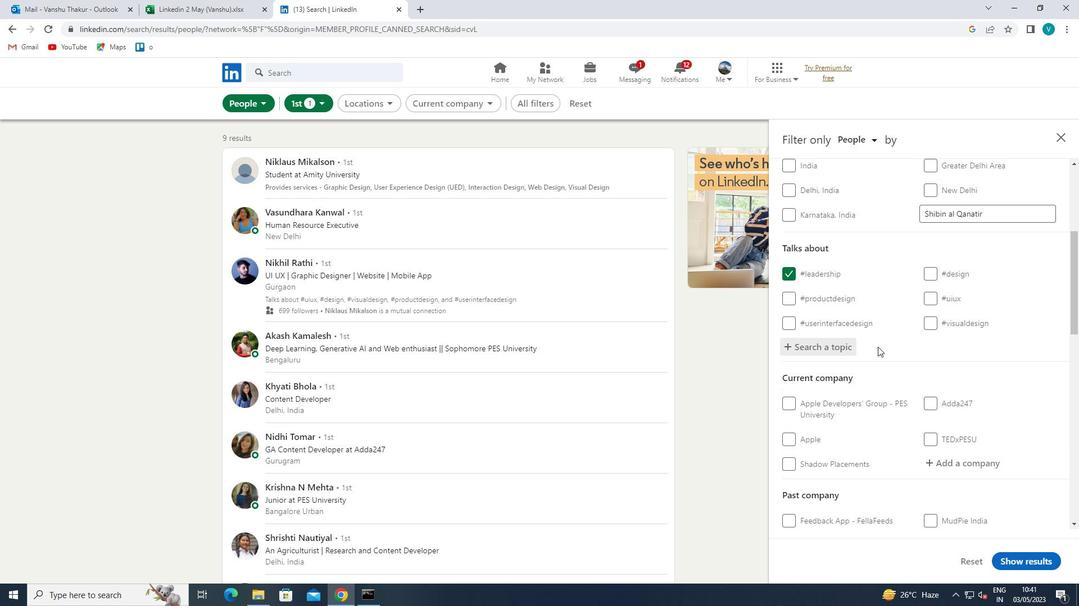 
Action: Mouse scrolled (877, 347) with delta (0, 0)
Screenshot: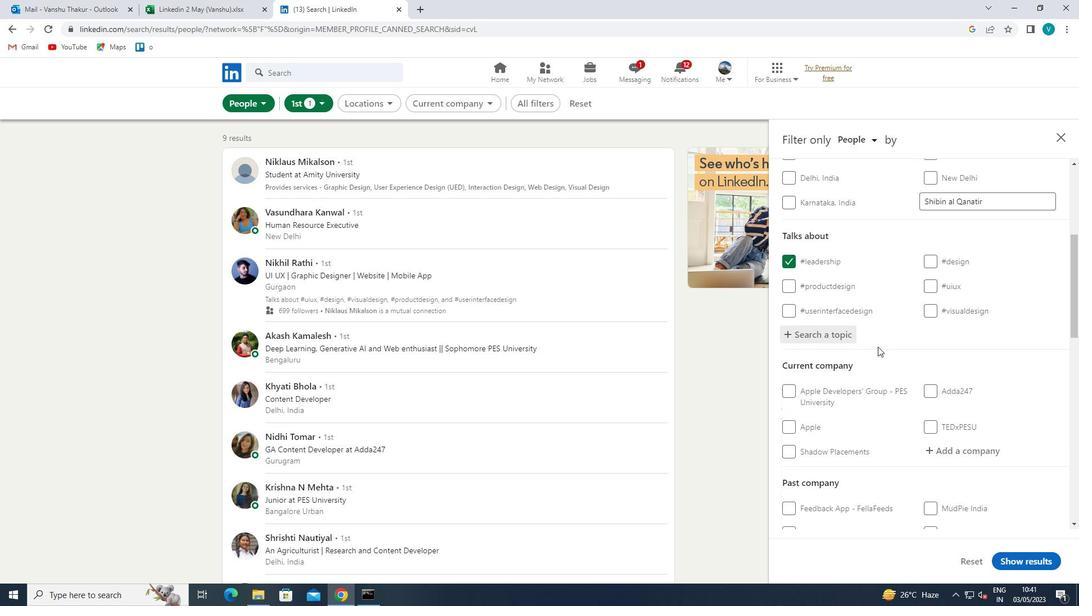 
Action: Mouse moved to (971, 301)
Screenshot: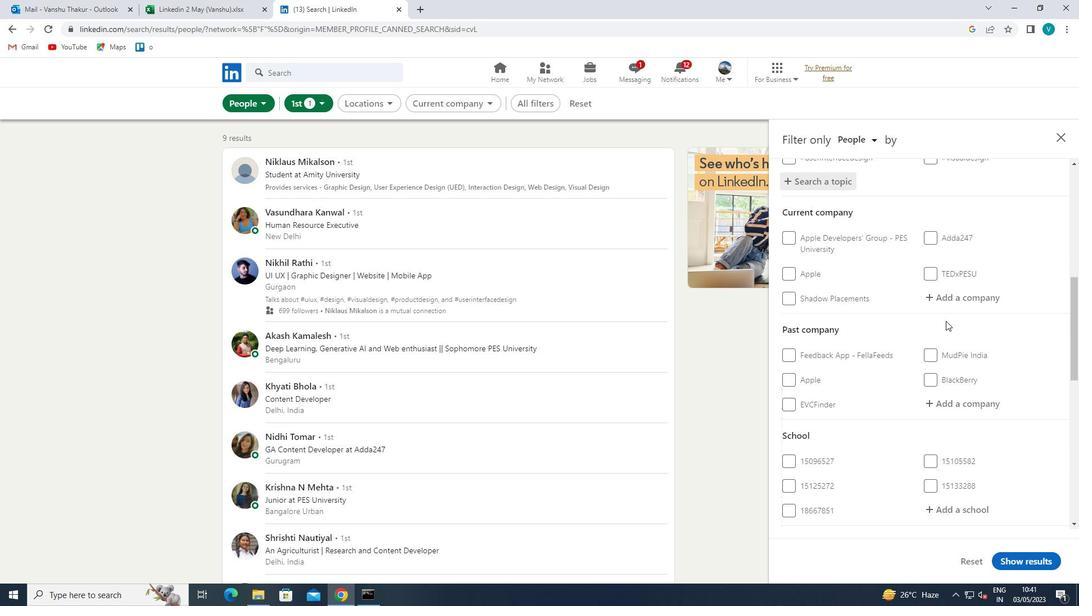 
Action: Mouse pressed left at (971, 301)
Screenshot: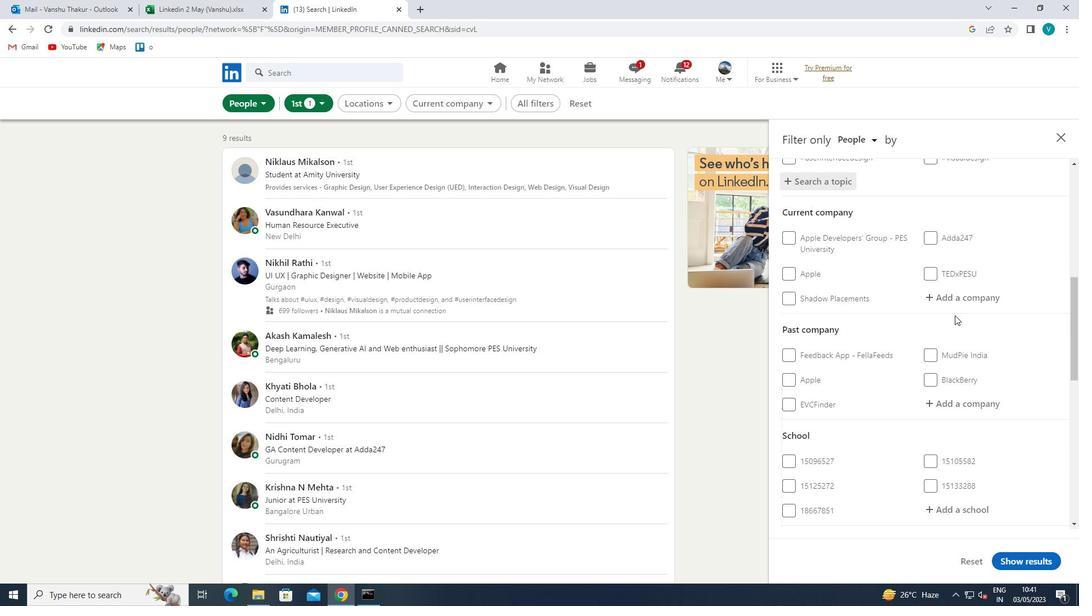 
Action: Mouse moved to (836, 379)
Screenshot: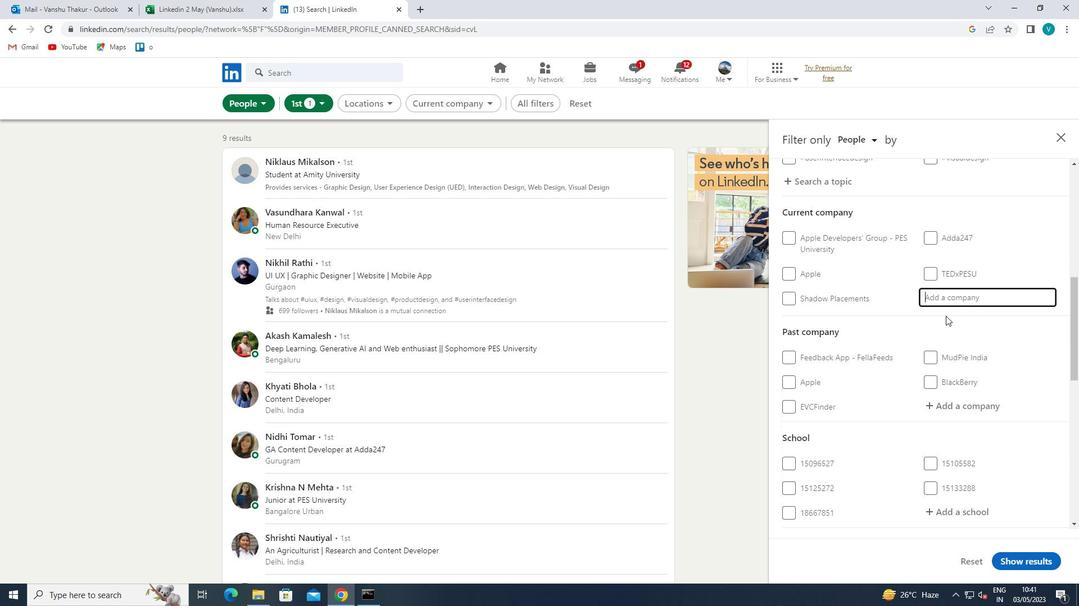 
Action: Key pressed <Key.shift>PROBIX<Key.backspace>Z
Screenshot: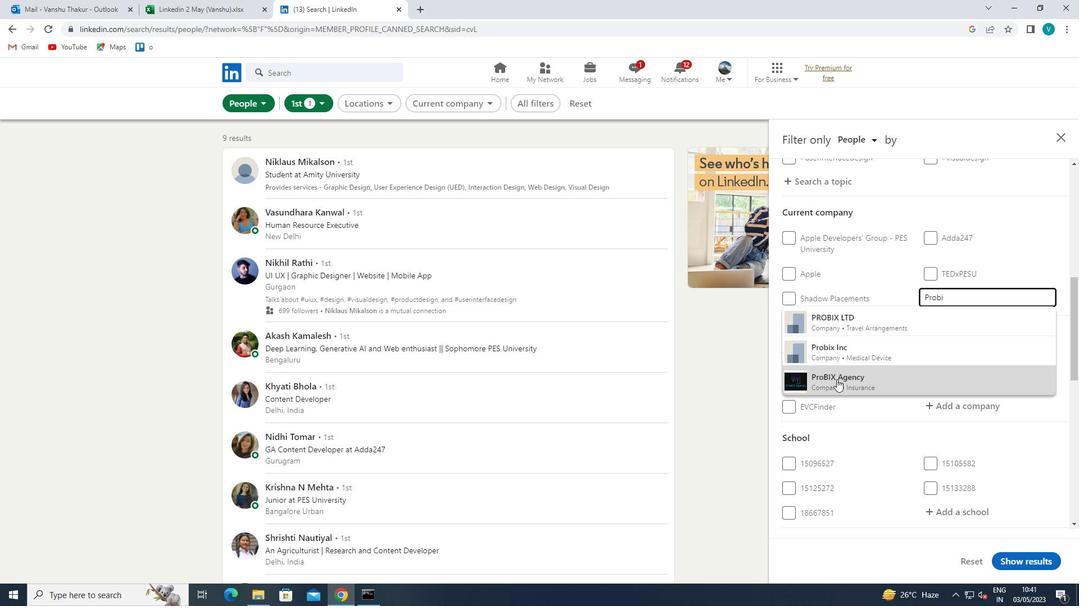 
Action: Mouse moved to (880, 350)
Screenshot: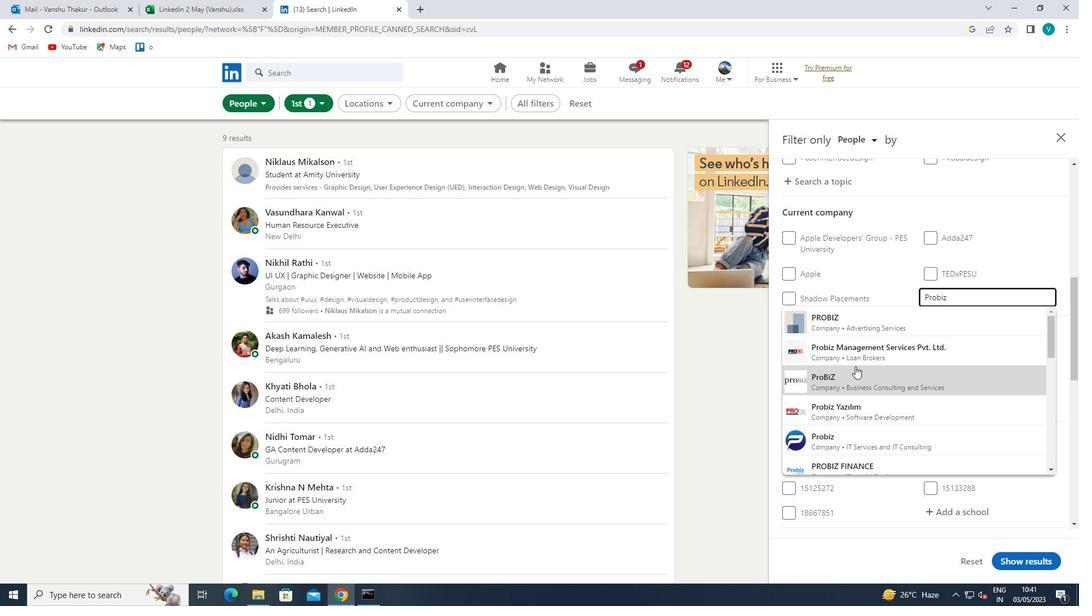 
Action: Mouse pressed left at (880, 350)
Screenshot: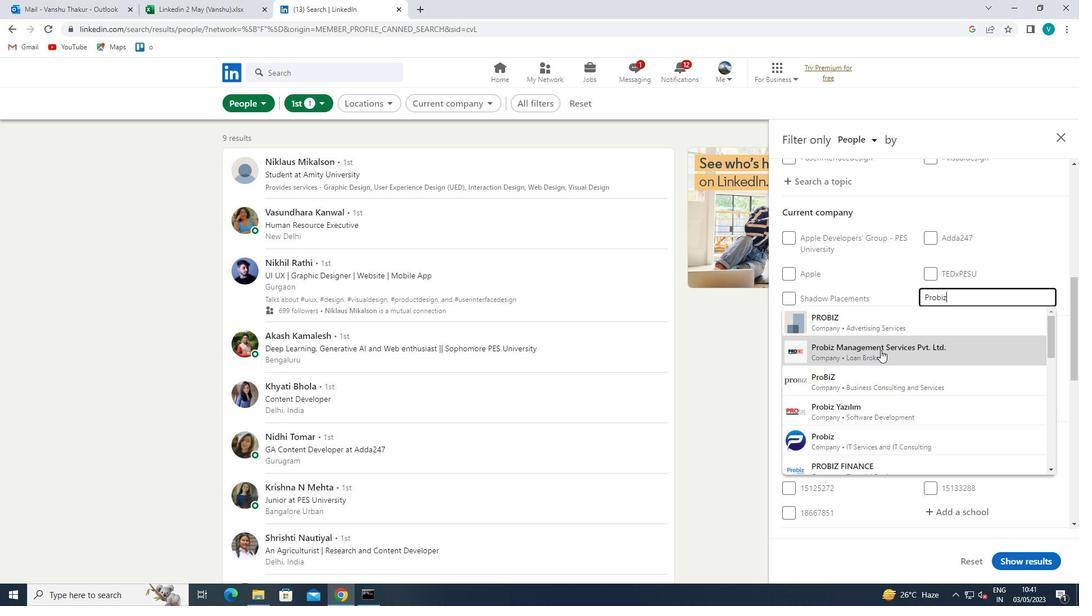 
Action: Mouse moved to (882, 349)
Screenshot: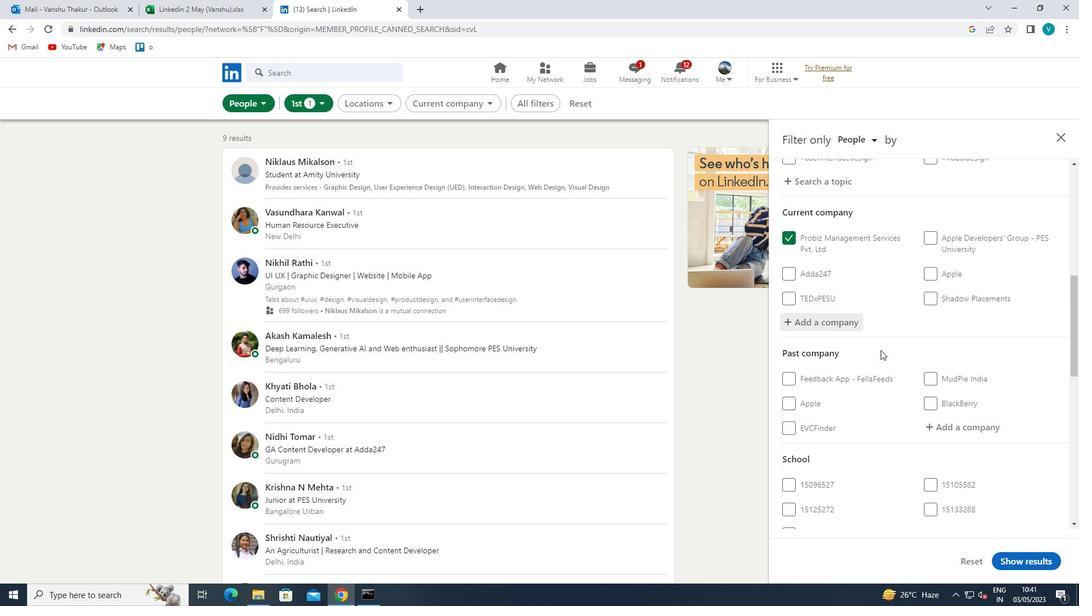 
Action: Mouse scrolled (882, 348) with delta (0, 0)
Screenshot: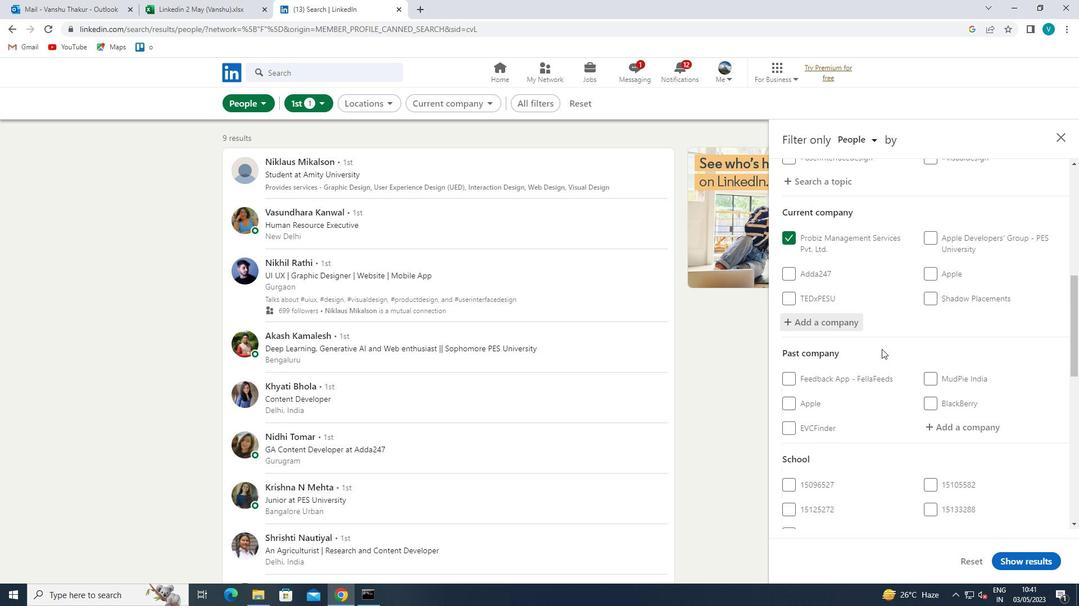 
Action: Mouse scrolled (882, 348) with delta (0, 0)
Screenshot: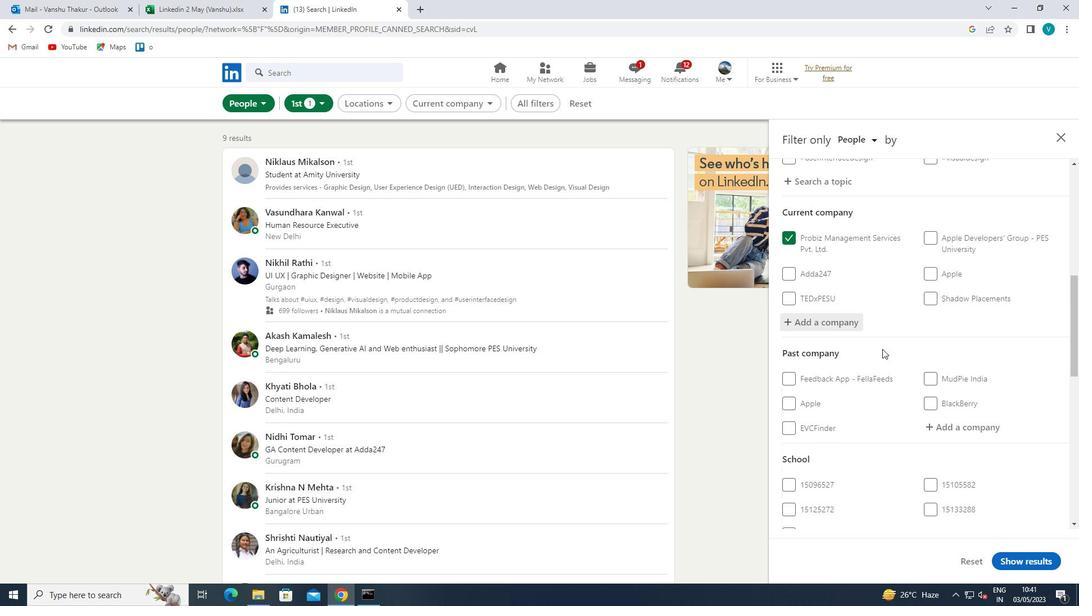 
Action: Mouse scrolled (882, 348) with delta (0, 0)
Screenshot: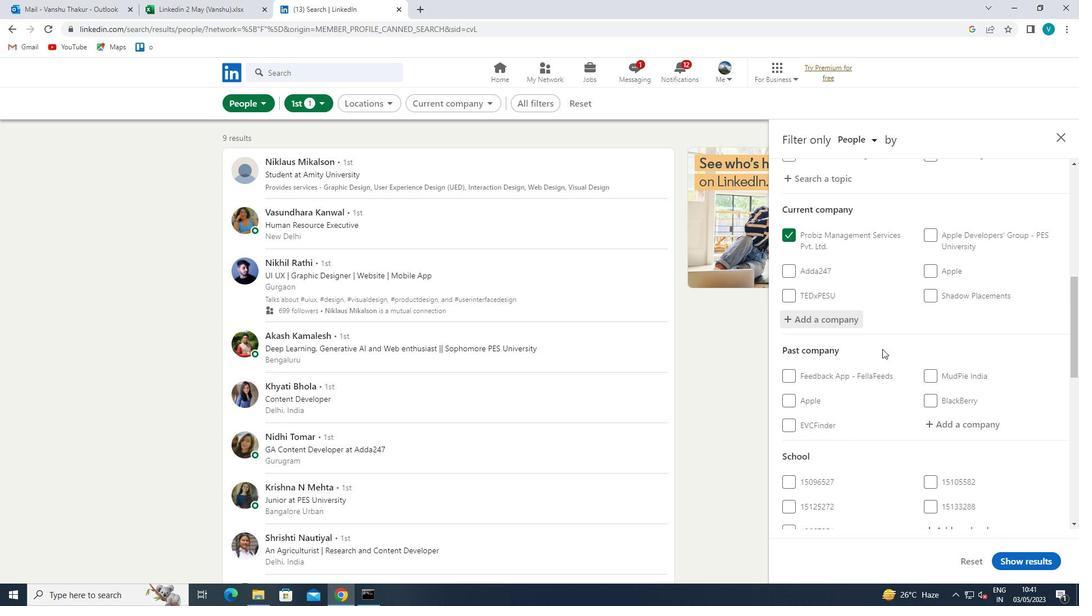 
Action: Mouse scrolled (882, 348) with delta (0, 0)
Screenshot: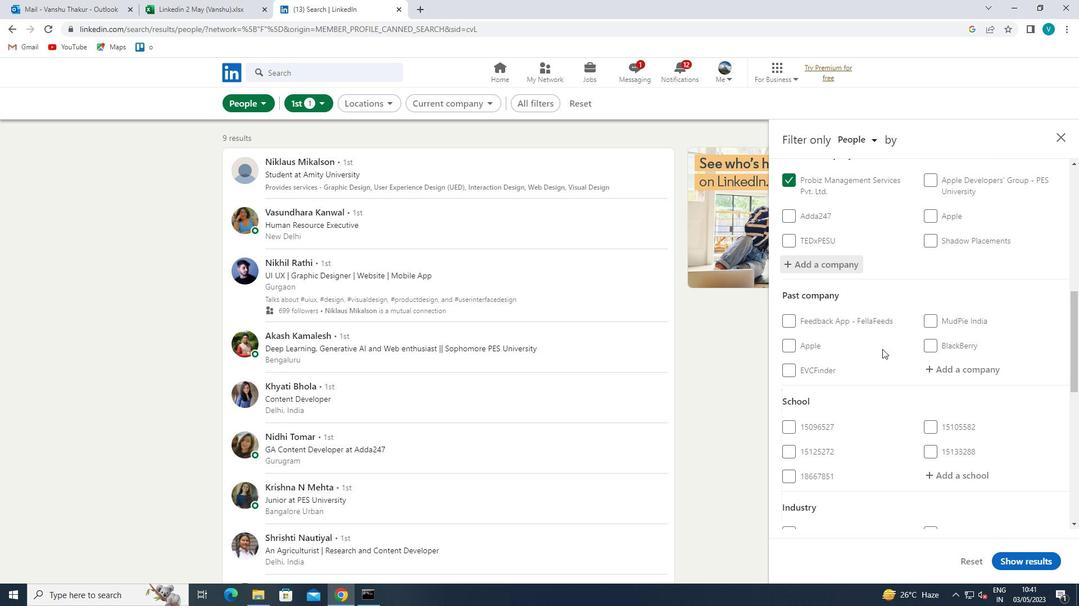 
Action: Mouse moved to (959, 315)
Screenshot: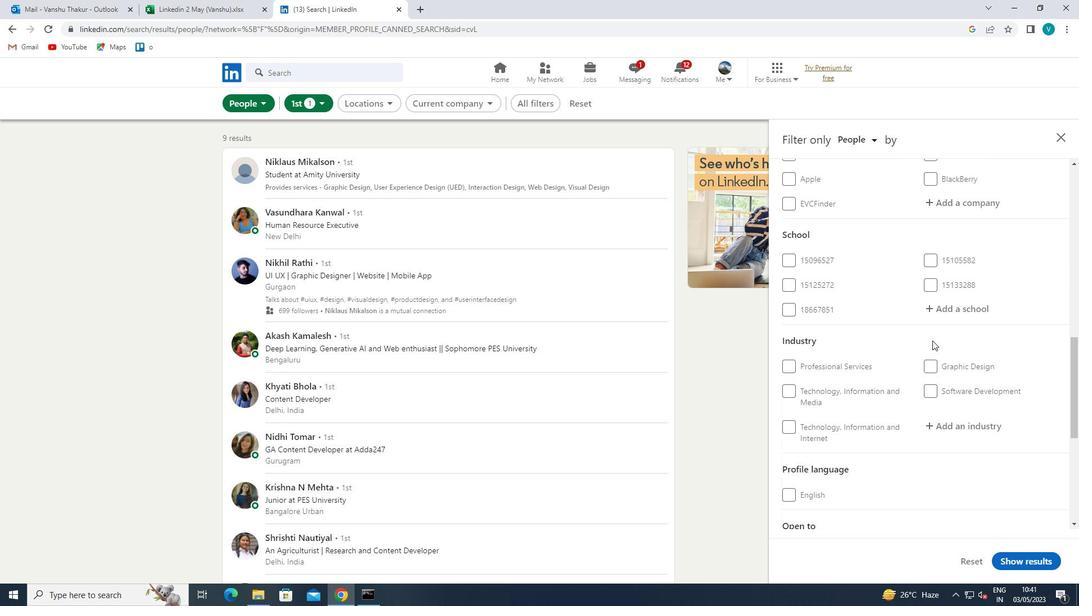 
Action: Mouse pressed left at (959, 315)
Screenshot: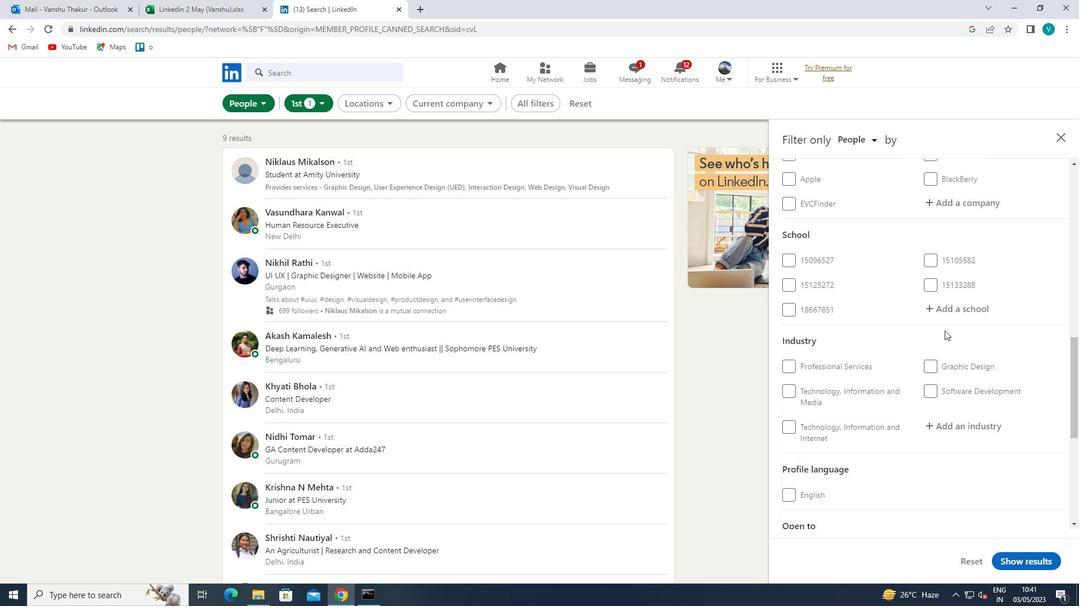 
Action: Mouse moved to (827, 402)
Screenshot: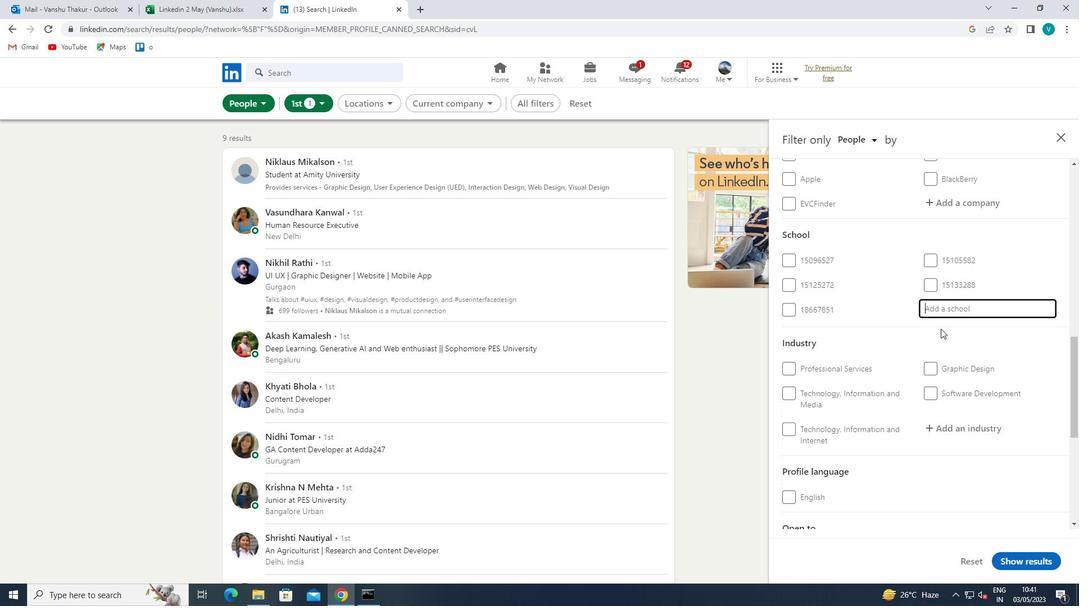 
Action: Key pressed <Key.shift>VAK<Key.backspace>LLIAMMAI
Screenshot: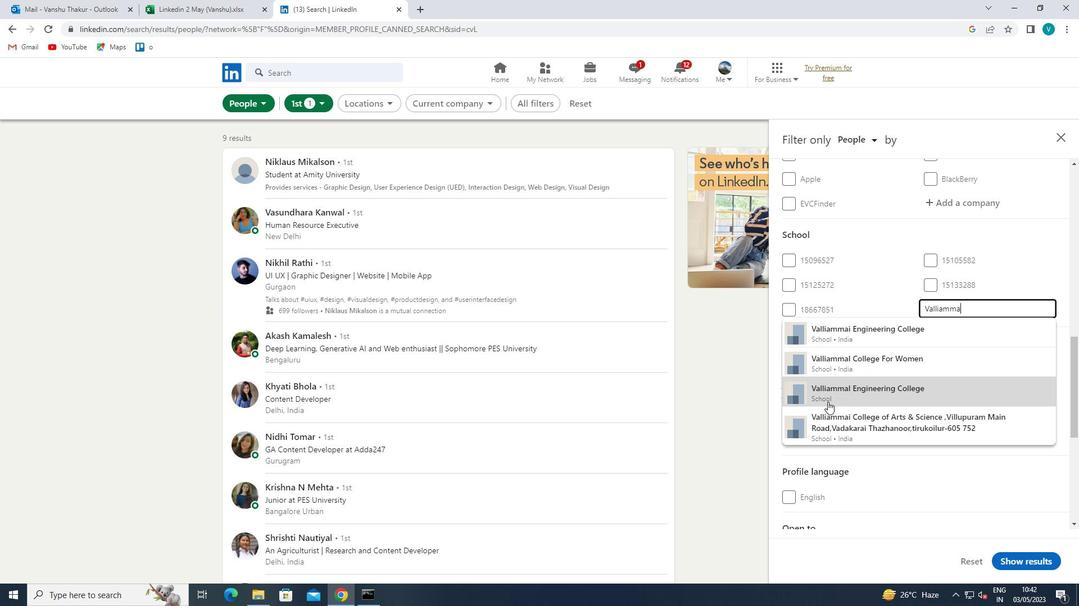 
Action: Mouse moved to (918, 324)
Screenshot: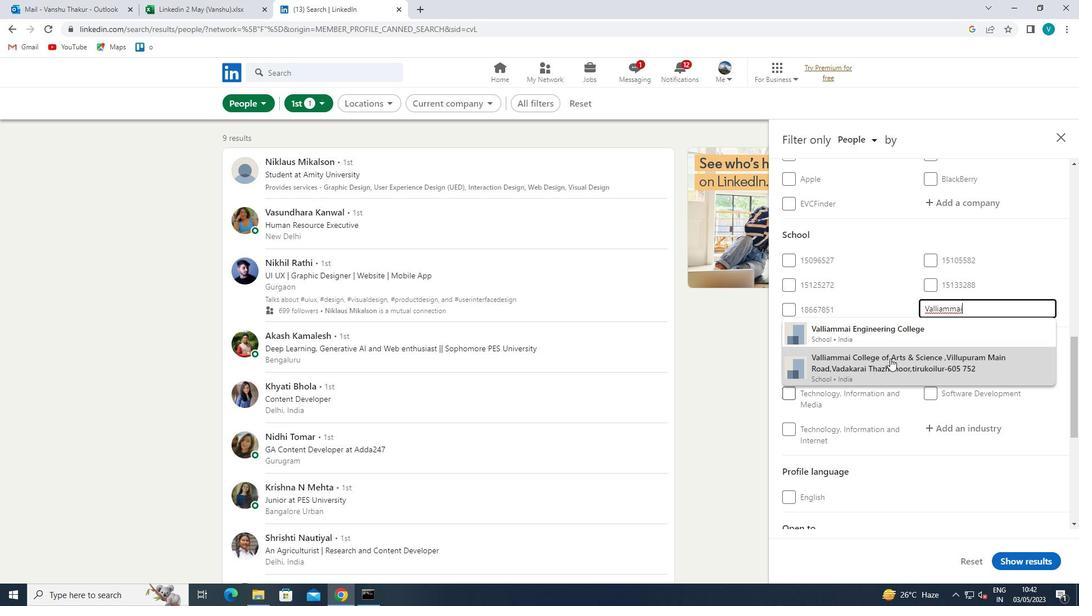 
Action: Mouse pressed left at (918, 324)
Screenshot: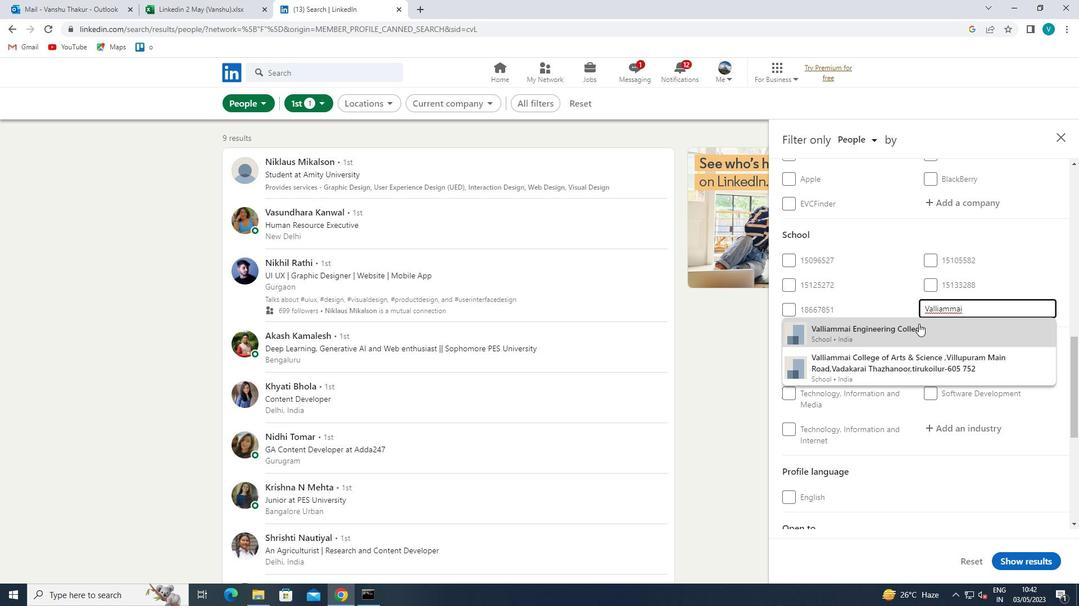 
Action: Mouse moved to (919, 323)
Screenshot: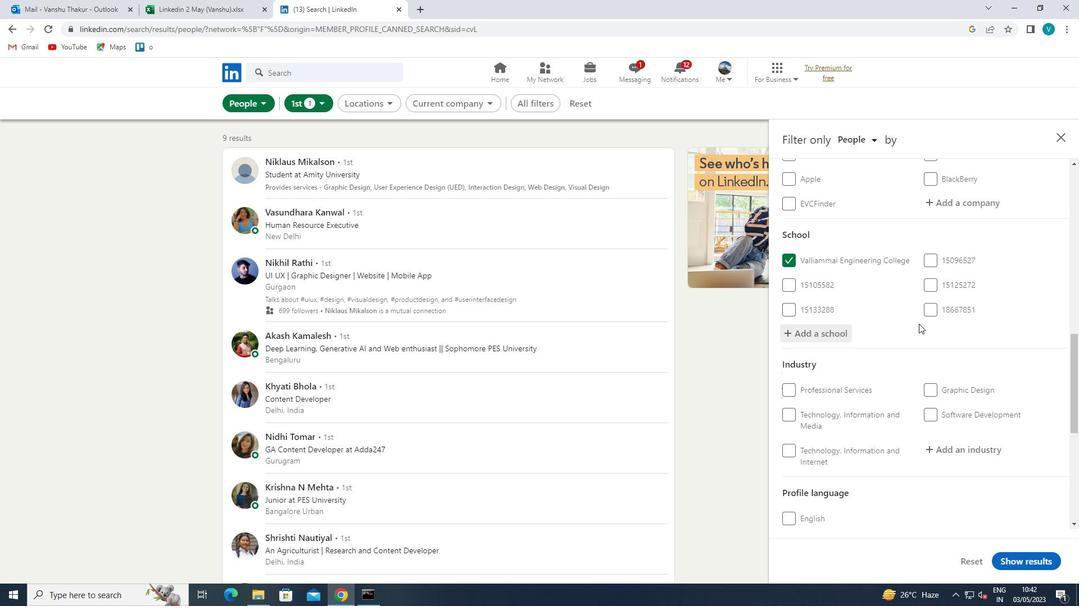 
Action: Mouse scrolled (919, 323) with delta (0, 0)
Screenshot: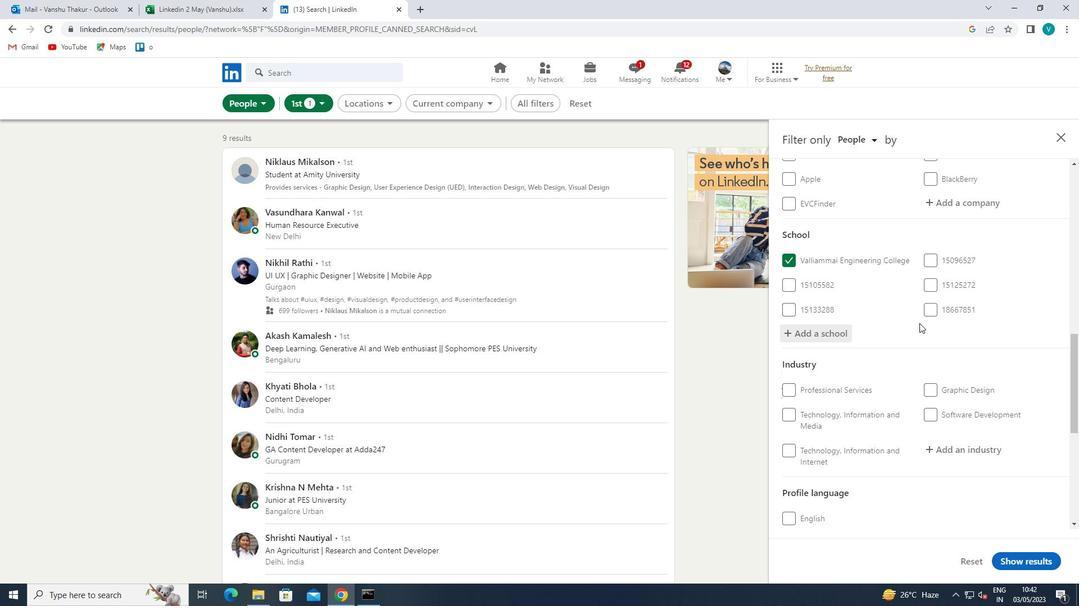 
Action: Mouse scrolled (919, 323) with delta (0, 0)
Screenshot: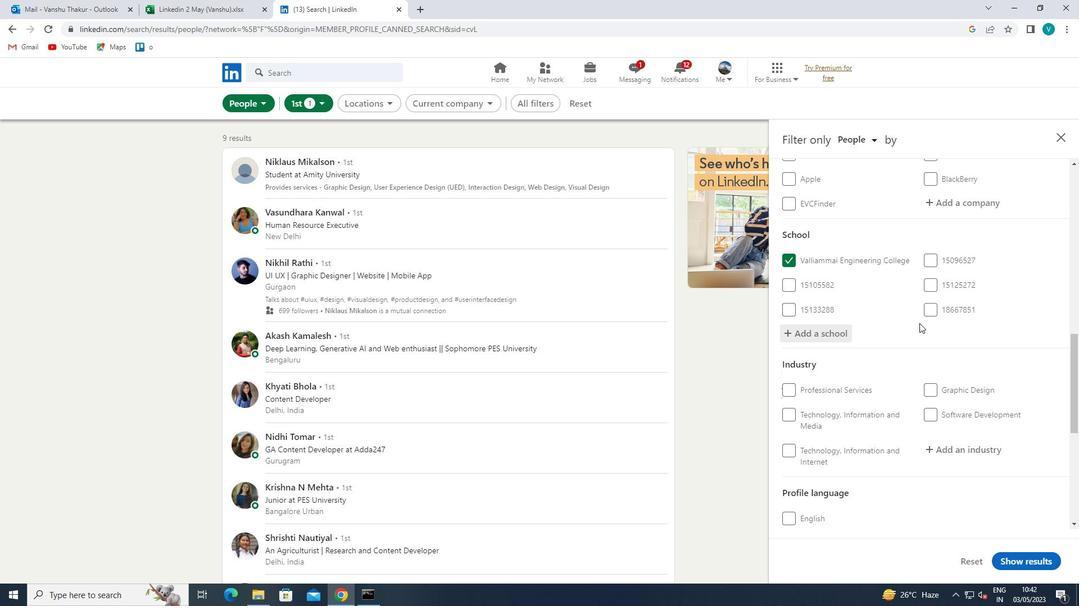 
Action: Mouse scrolled (919, 323) with delta (0, 0)
Screenshot: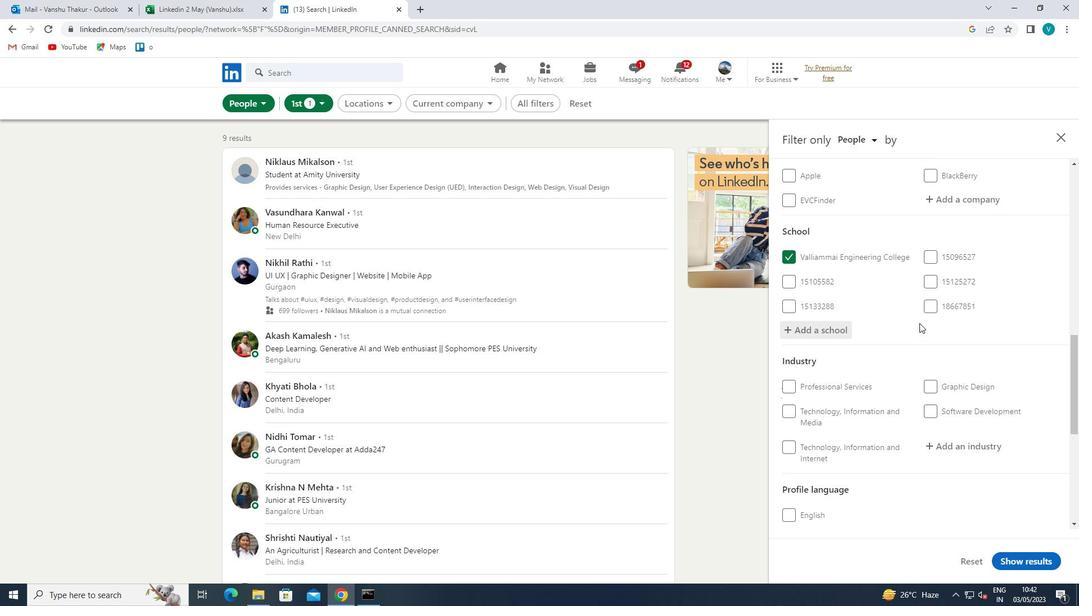 
Action: Mouse moved to (952, 279)
Screenshot: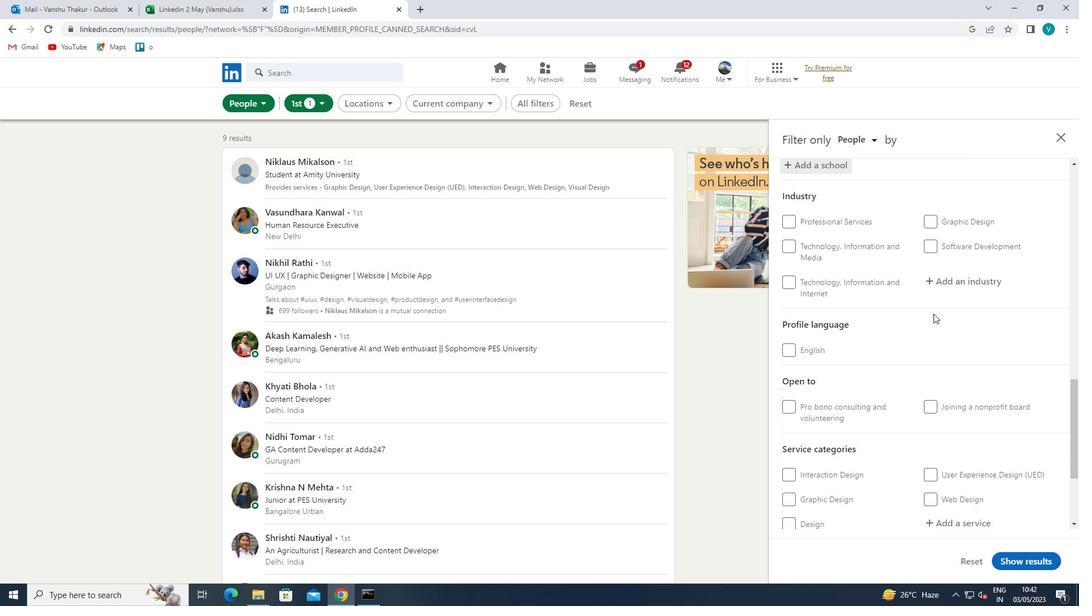 
Action: Mouse pressed left at (952, 279)
Screenshot: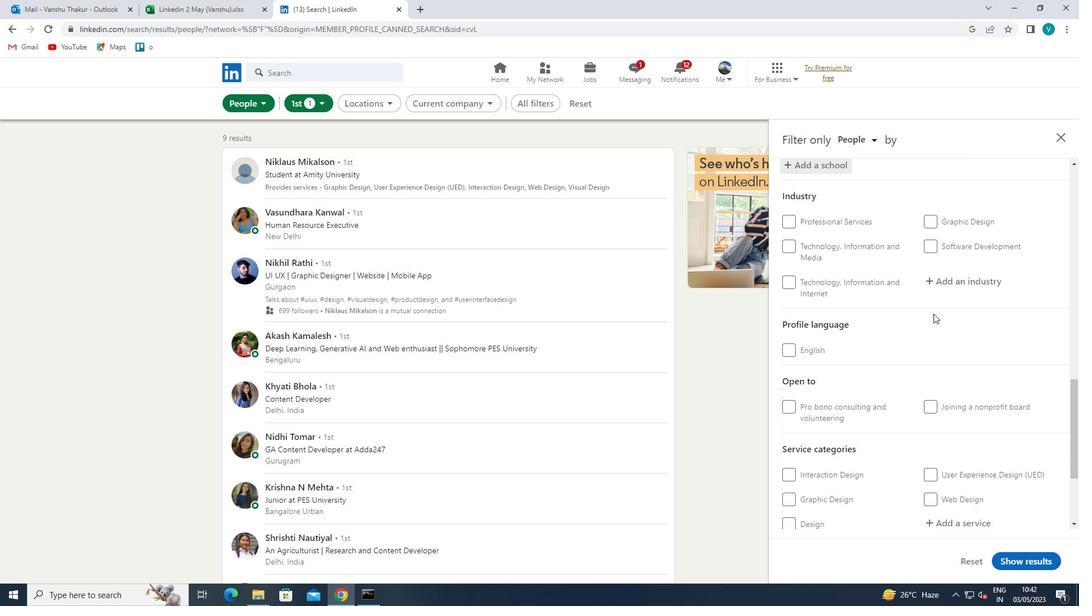 
Action: Mouse moved to (714, 423)
Screenshot: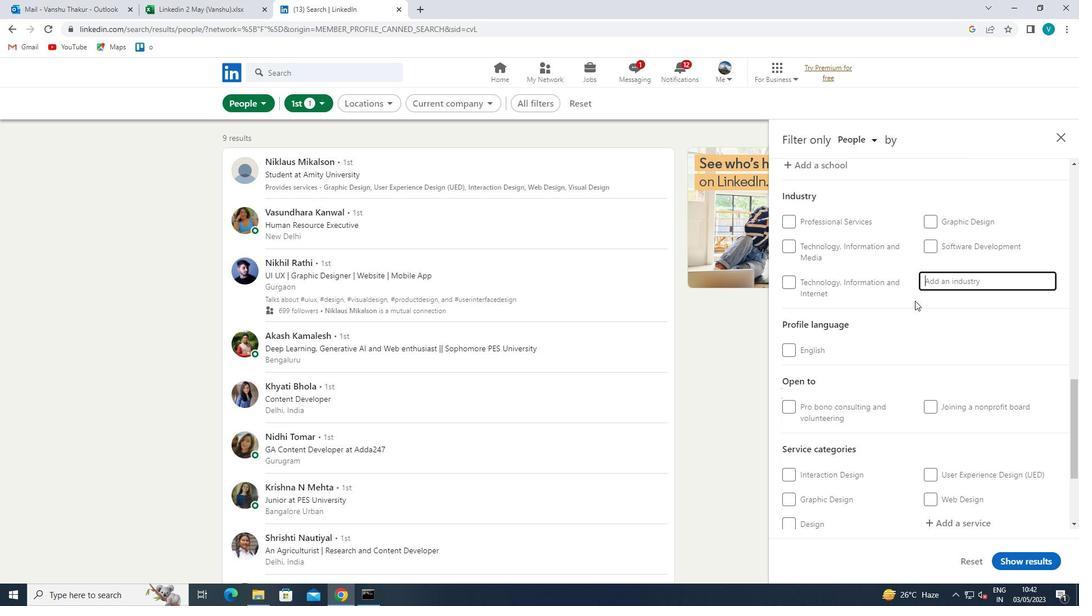 
Action: Key pressed <Key.shift>BREWERIES
Screenshot: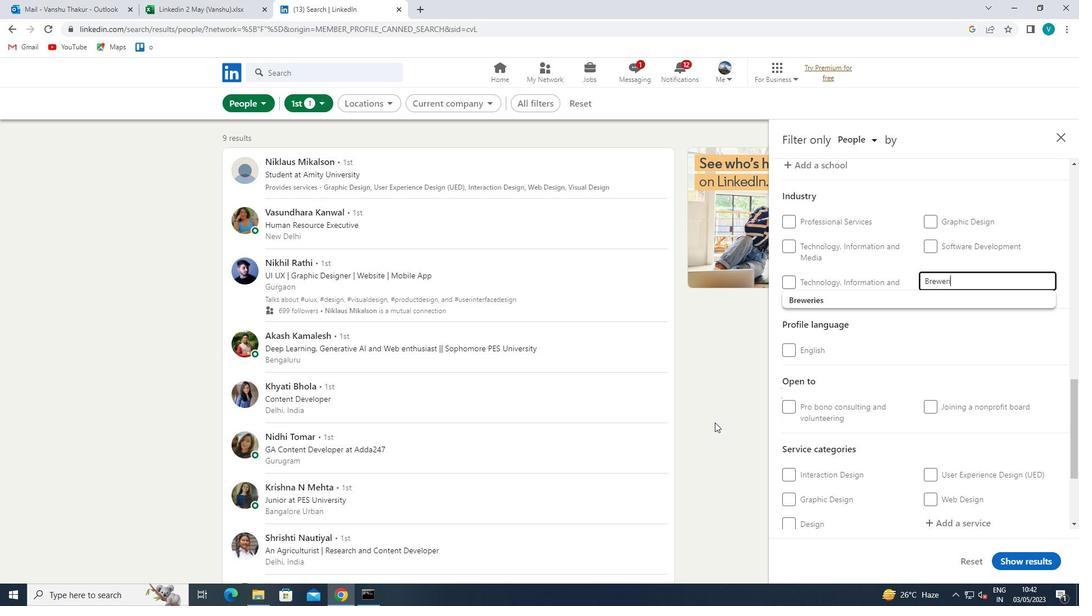 
Action: Mouse moved to (881, 304)
Screenshot: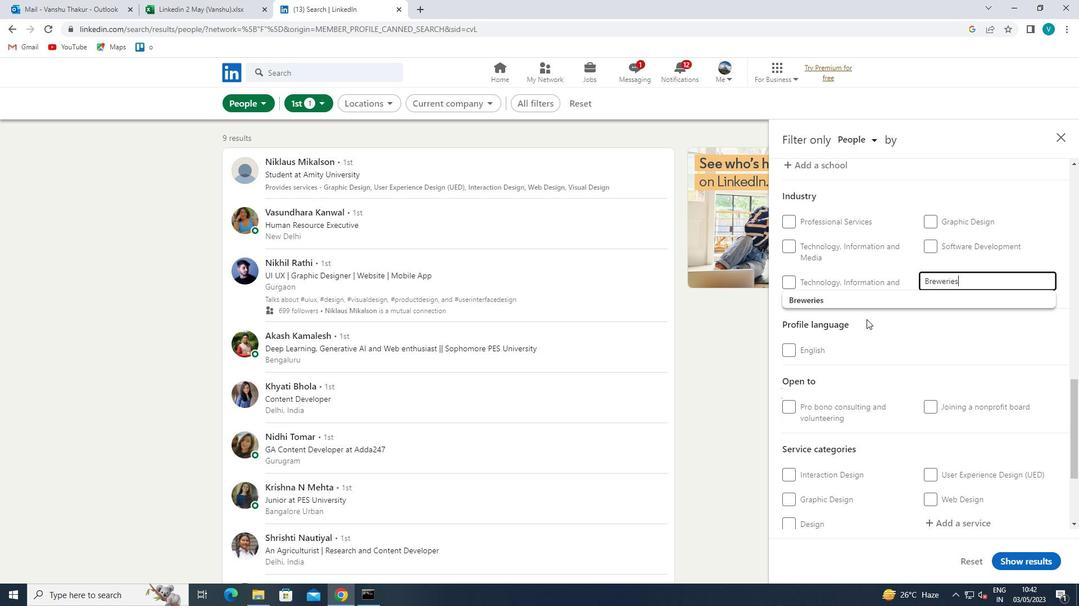 
Action: Mouse pressed left at (881, 304)
Screenshot: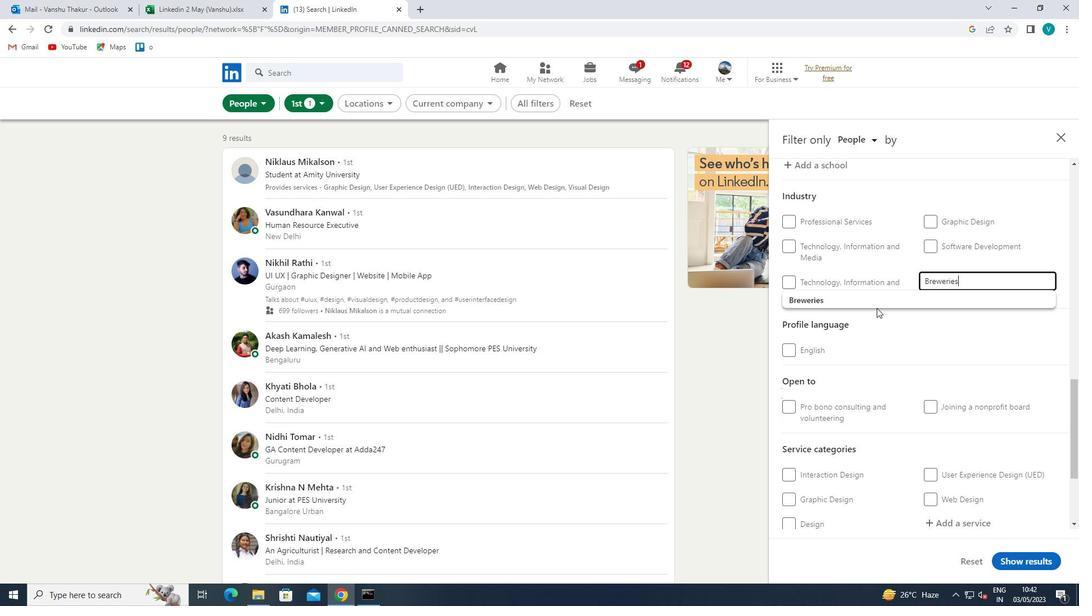 
Action: Mouse moved to (877, 305)
Screenshot: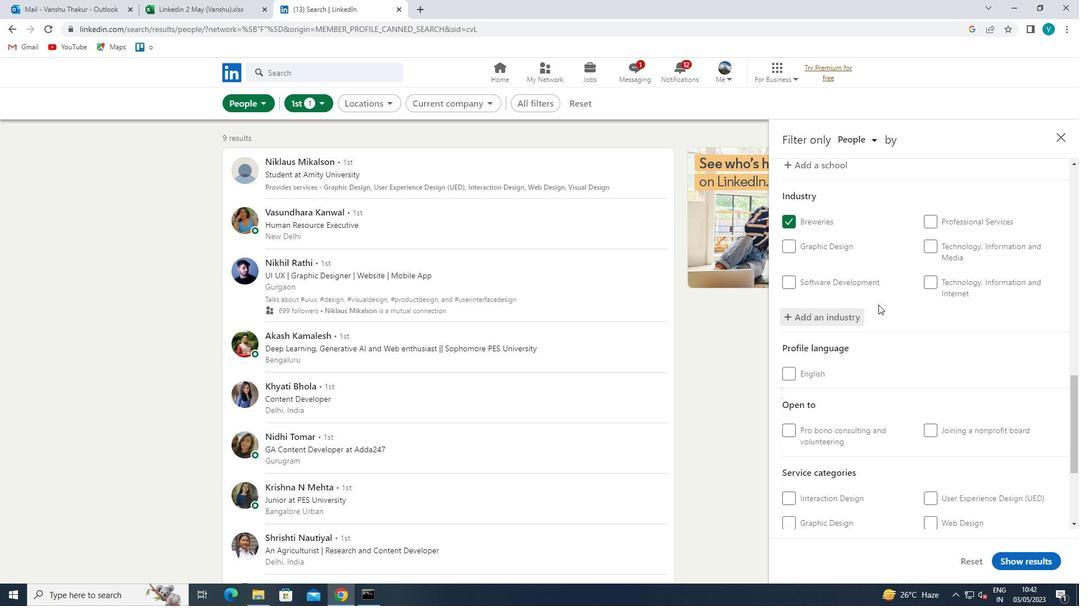 
Action: Mouse scrolled (877, 305) with delta (0, 0)
Screenshot: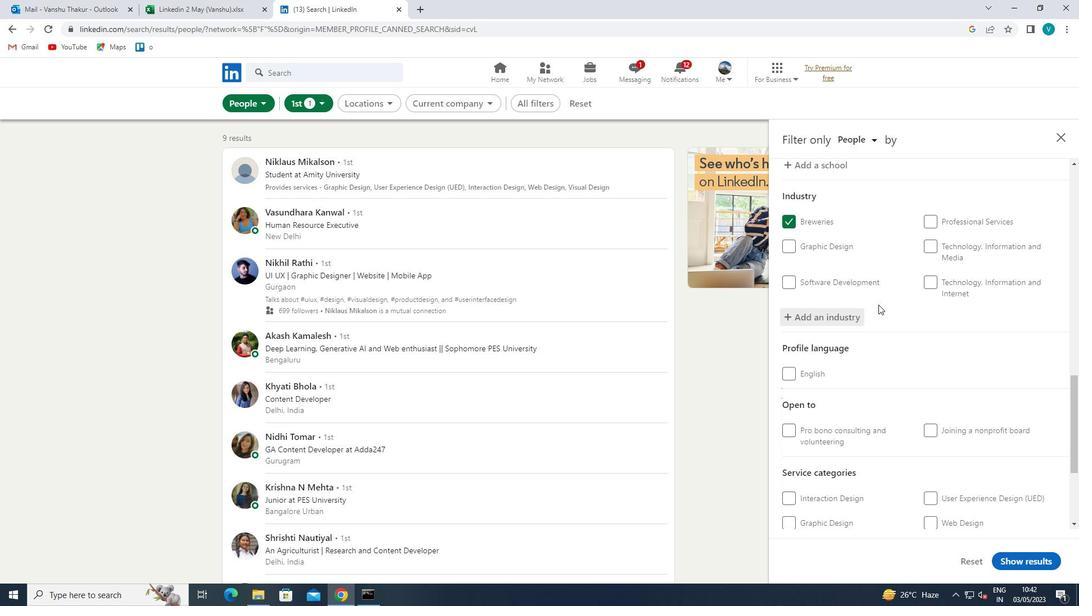 
Action: Mouse moved to (876, 306)
Screenshot: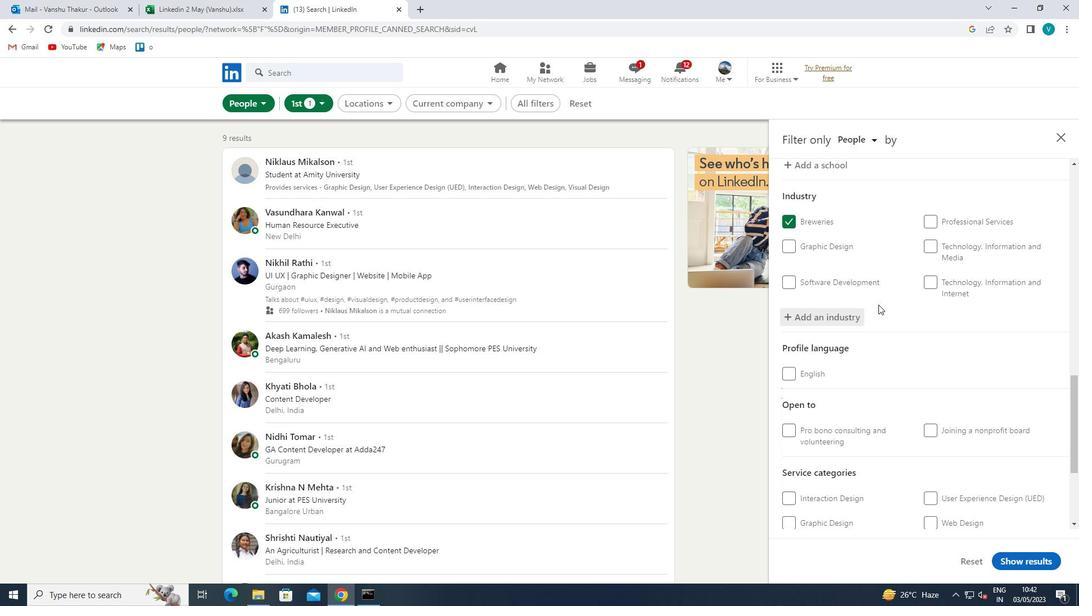 
Action: Mouse scrolled (876, 306) with delta (0, 0)
Screenshot: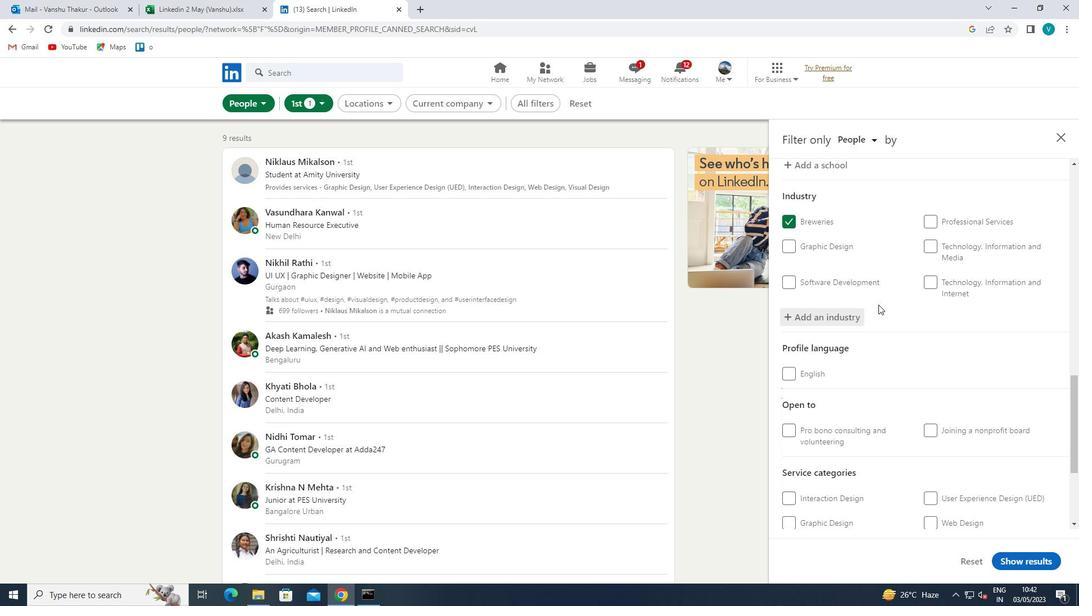 
Action: Mouse moved to (875, 307)
Screenshot: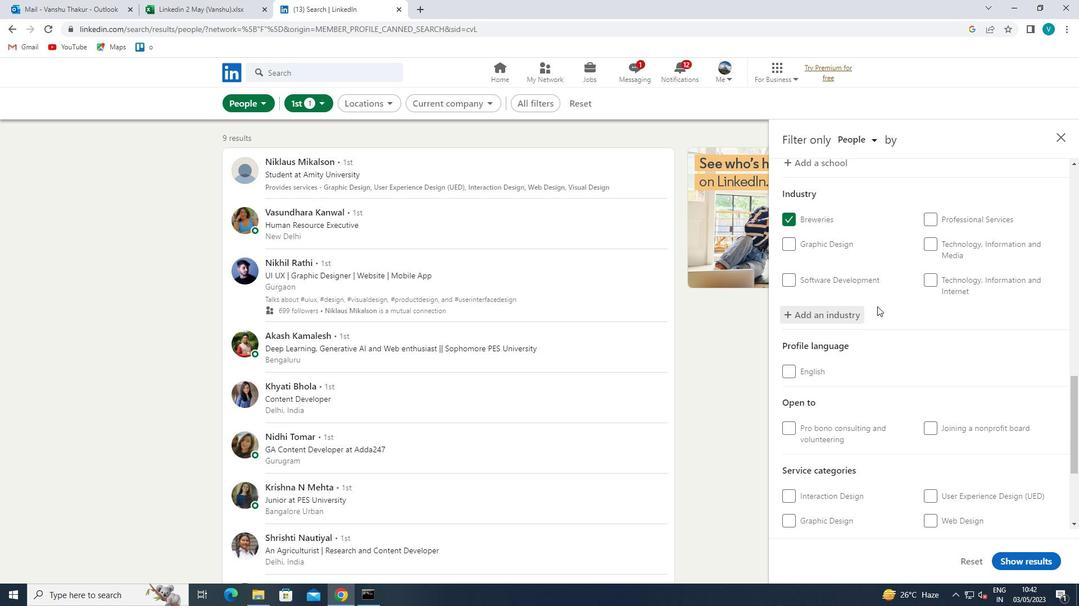
Action: Mouse scrolled (875, 306) with delta (0, 0)
Screenshot: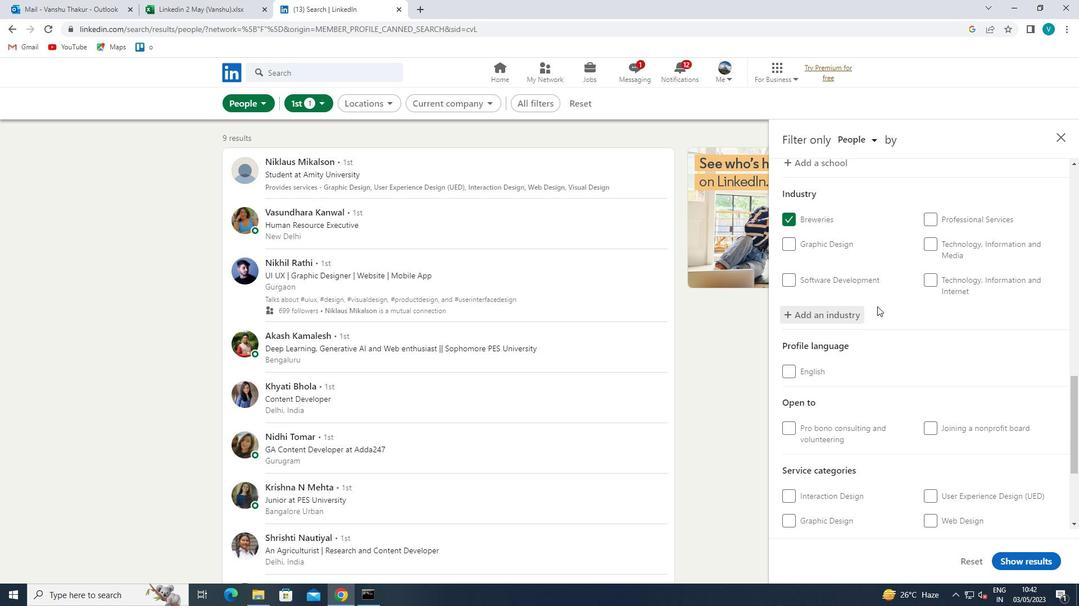 
Action: Mouse moved to (884, 354)
Screenshot: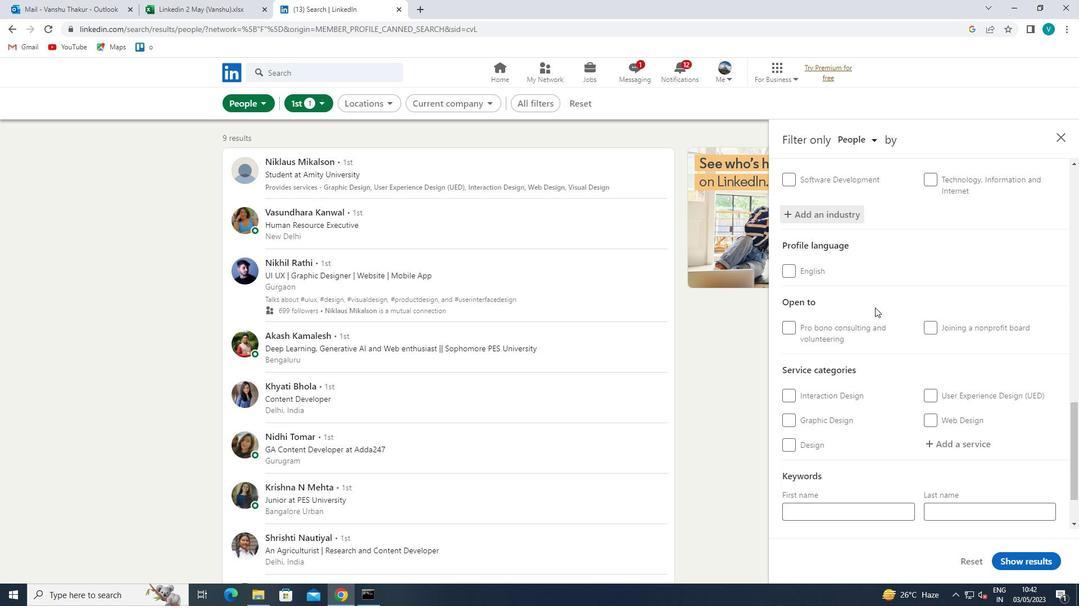 
Action: Mouse scrolled (884, 354) with delta (0, 0)
Screenshot: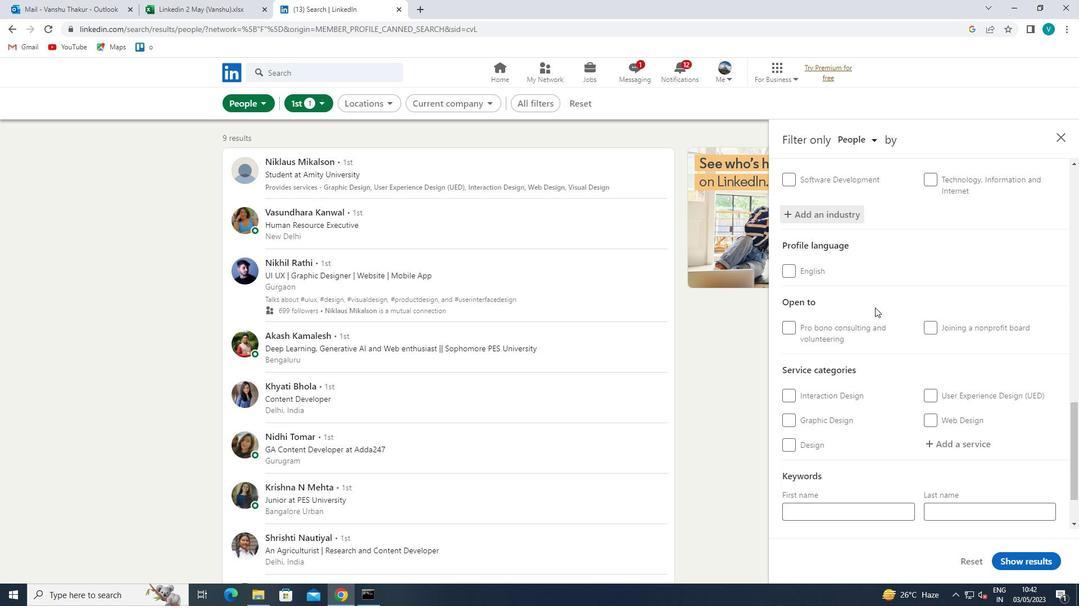
Action: Mouse moved to (945, 373)
Screenshot: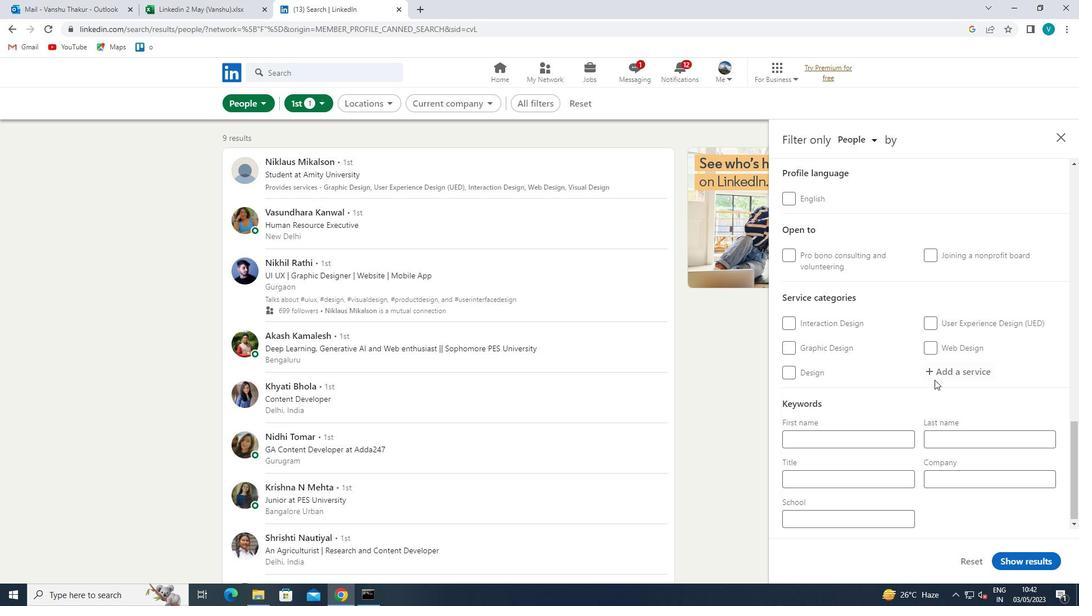 
Action: Mouse pressed left at (945, 373)
Screenshot: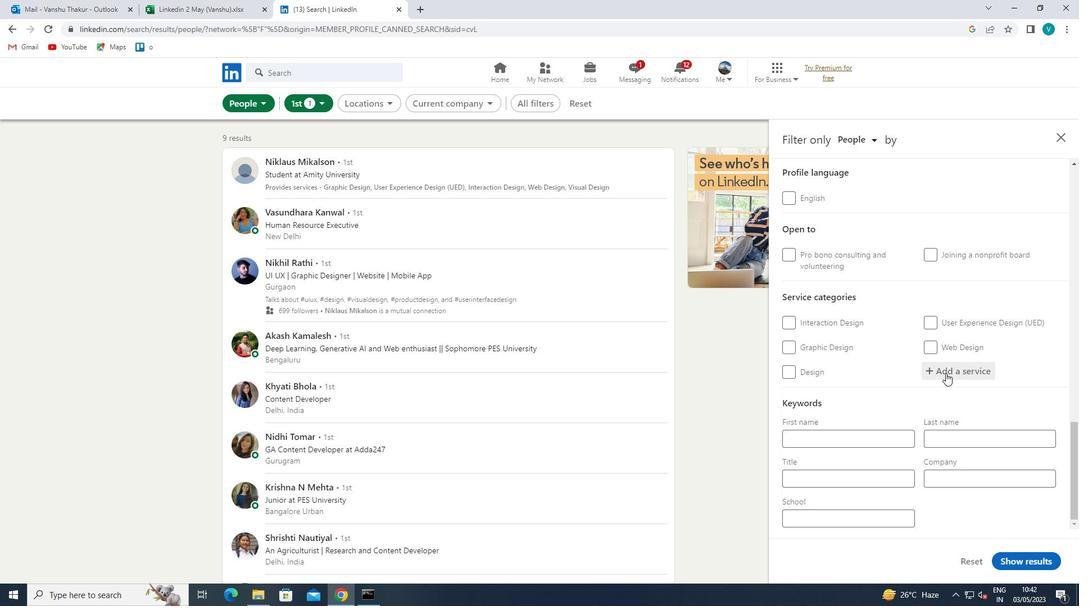 
Action: Mouse moved to (715, 514)
Screenshot: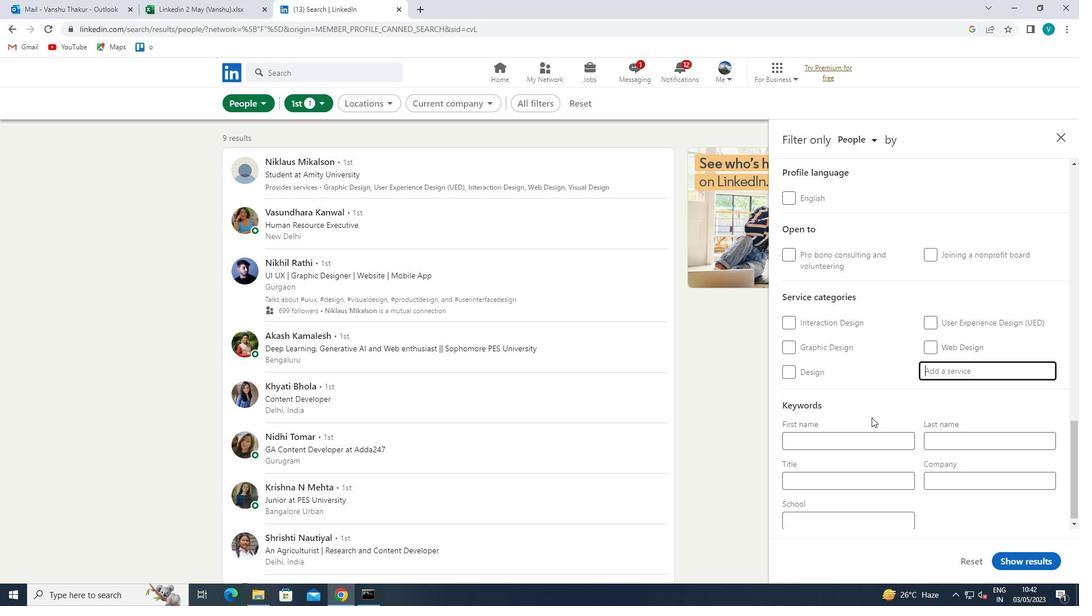 
Action: Key pressed <Key.shift>MARKET<Key.space>
Screenshot: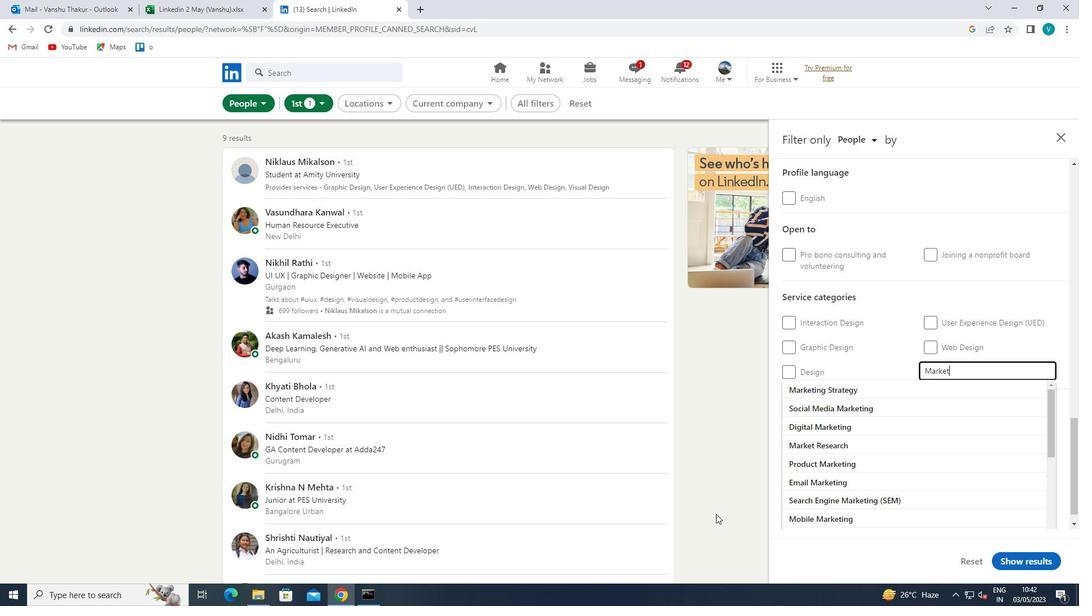 
Action: Mouse moved to (858, 386)
Screenshot: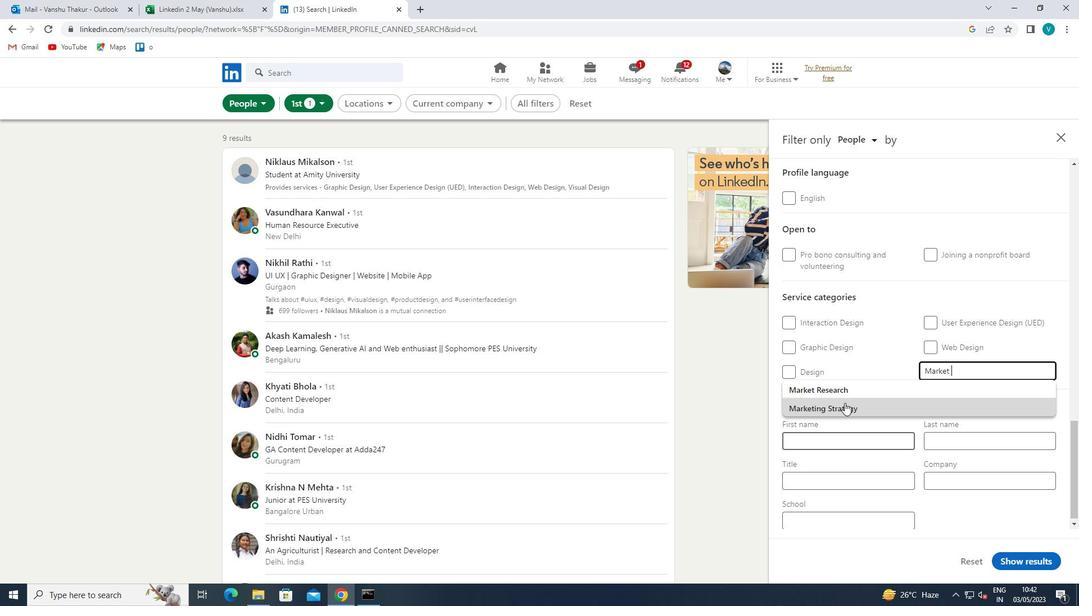 
Action: Mouse pressed left at (858, 386)
Screenshot: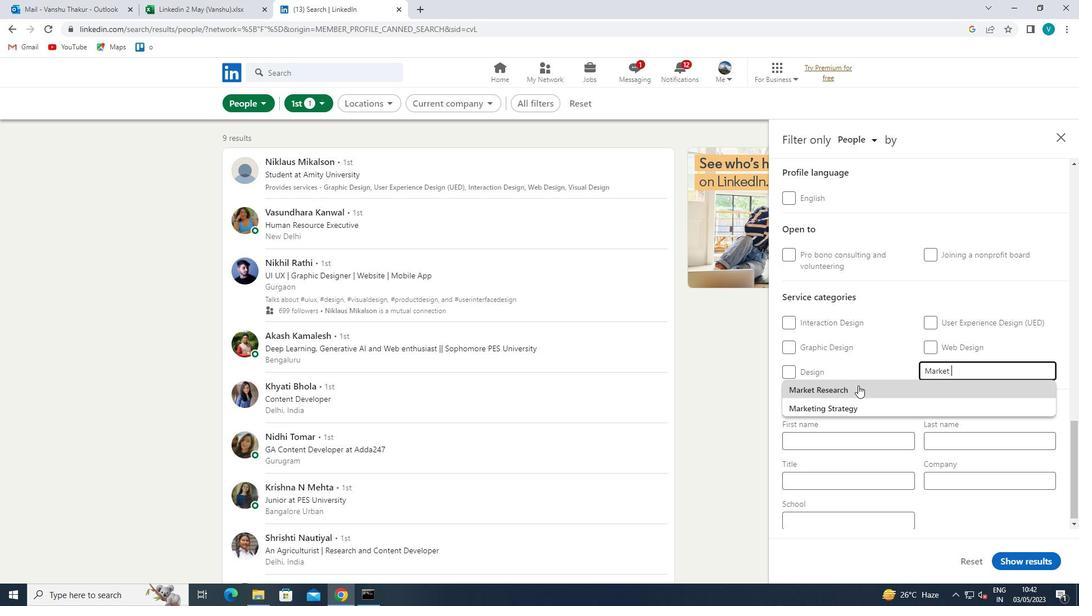 
Action: Mouse moved to (855, 387)
Screenshot: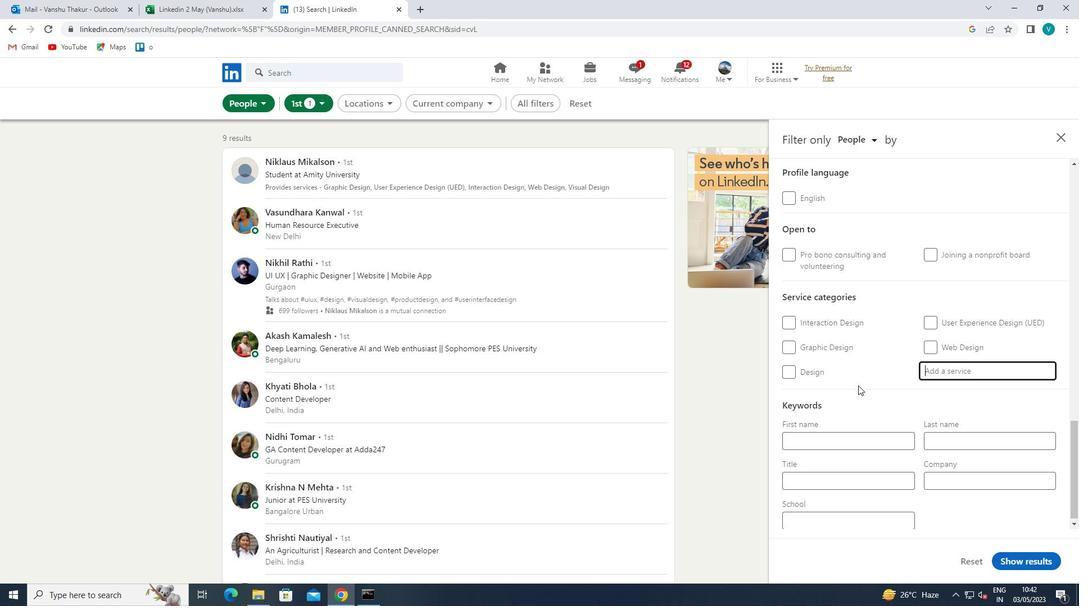 
Action: Mouse scrolled (855, 387) with delta (0, 0)
Screenshot: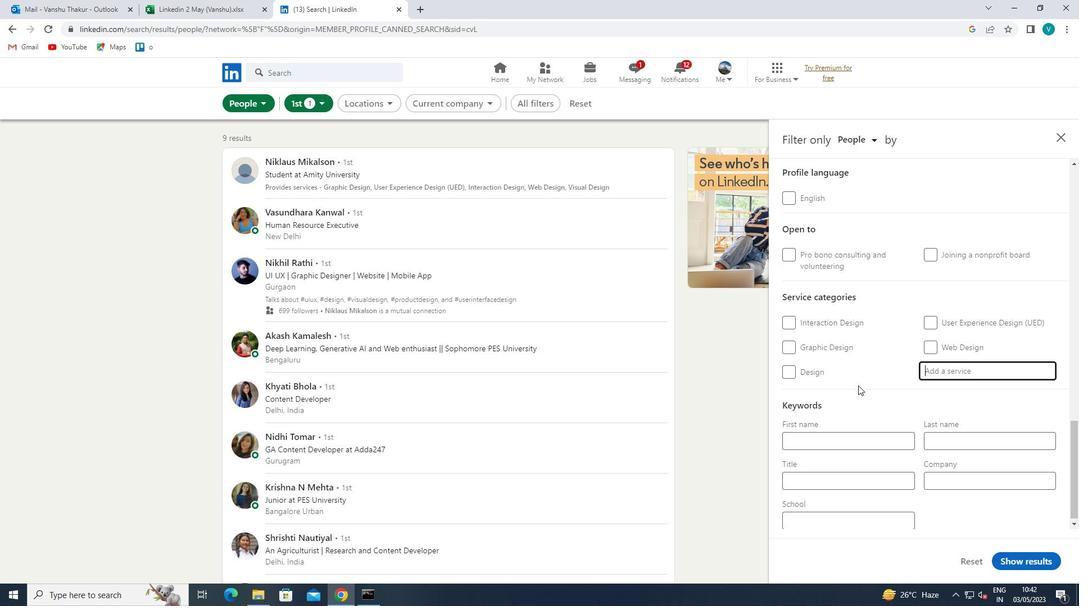 
Action: Mouse moved to (854, 387)
Screenshot: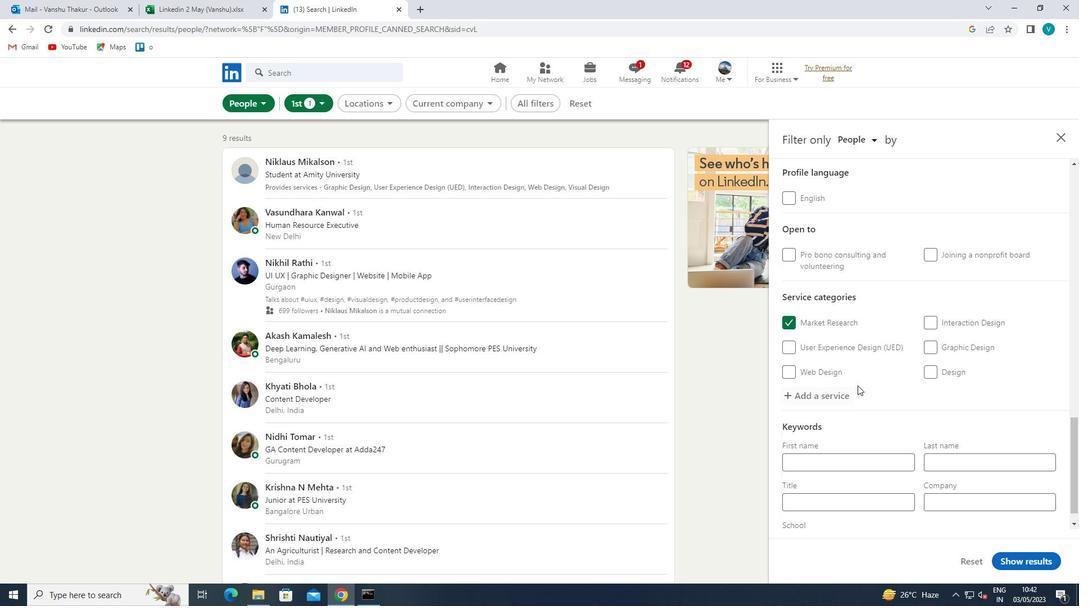 
Action: Mouse scrolled (854, 387) with delta (0, 0)
Screenshot: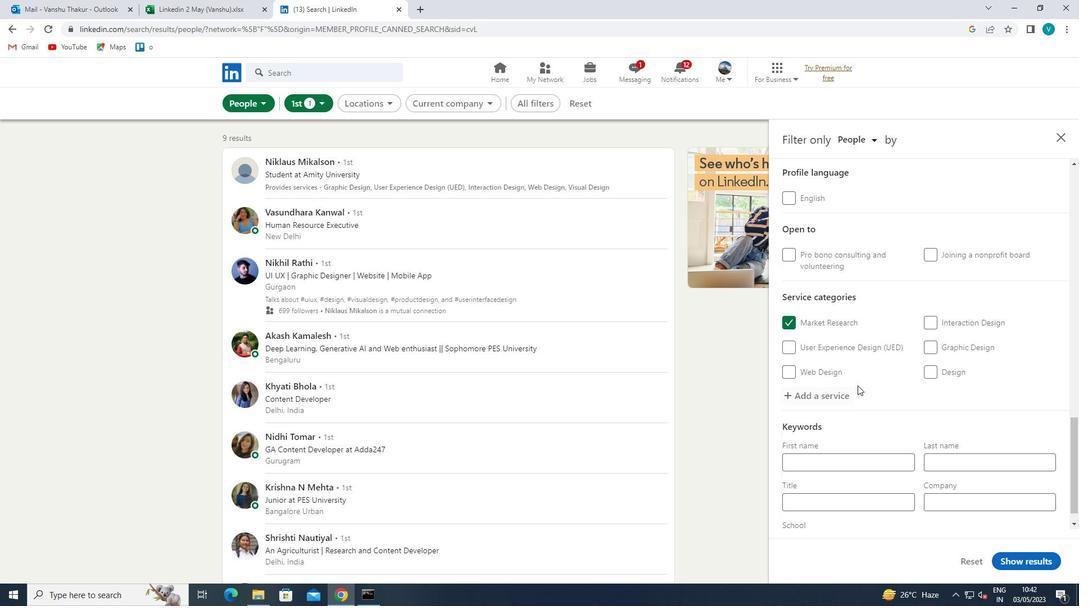 
Action: Mouse moved to (854, 388)
Screenshot: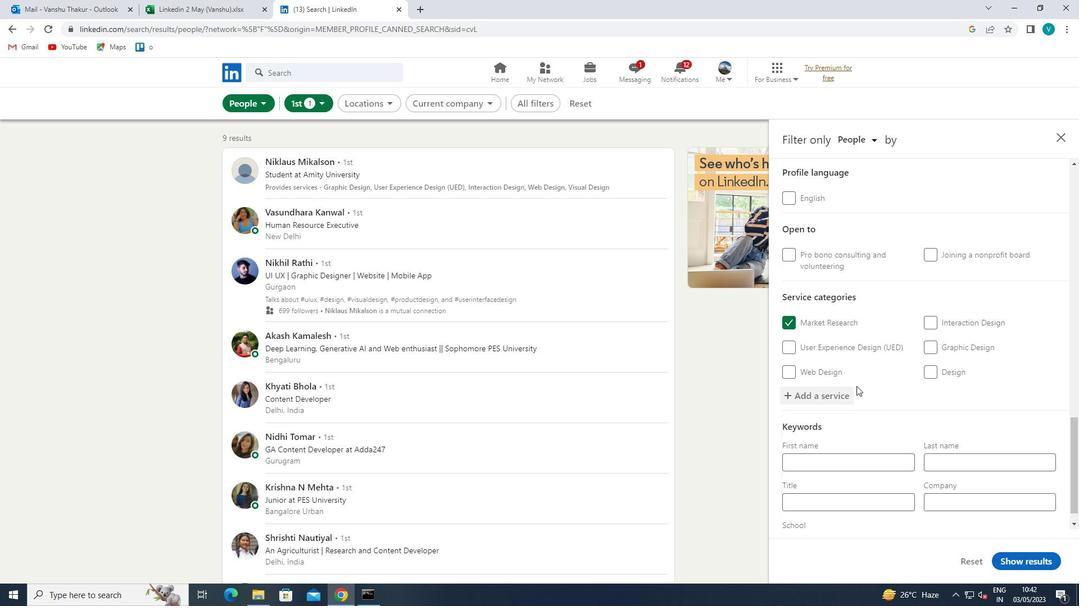 
Action: Mouse scrolled (854, 387) with delta (0, 0)
Screenshot: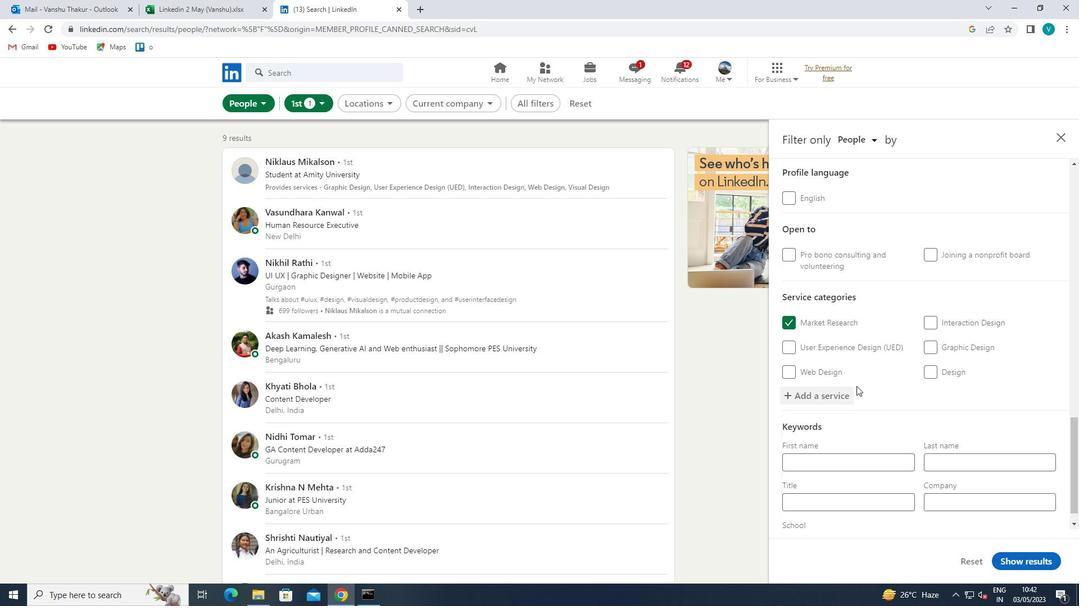
Action: Mouse moved to (854, 475)
Screenshot: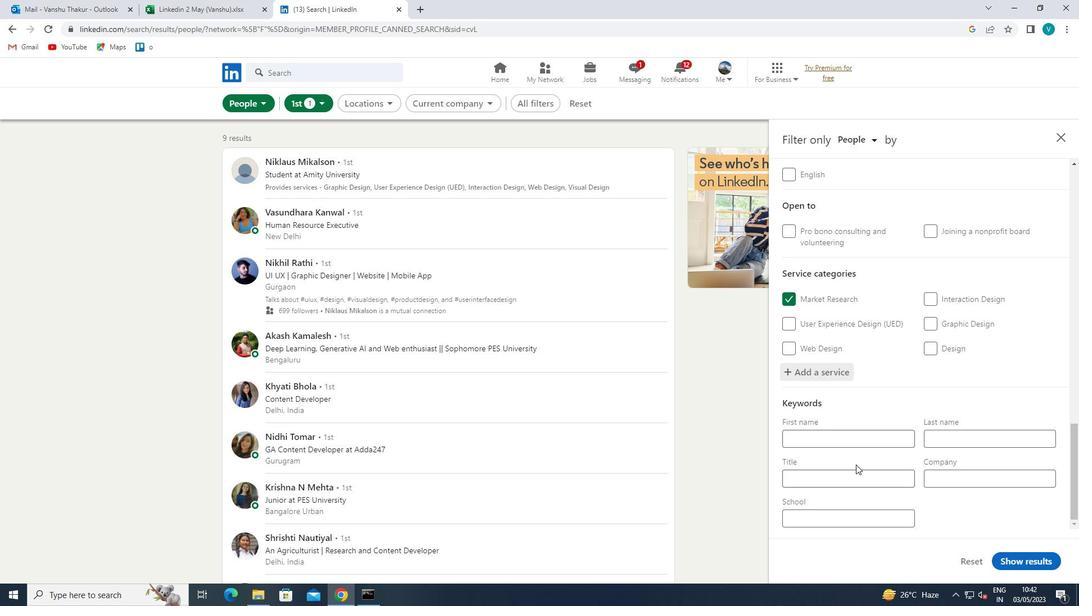 
Action: Mouse pressed left at (854, 475)
Screenshot: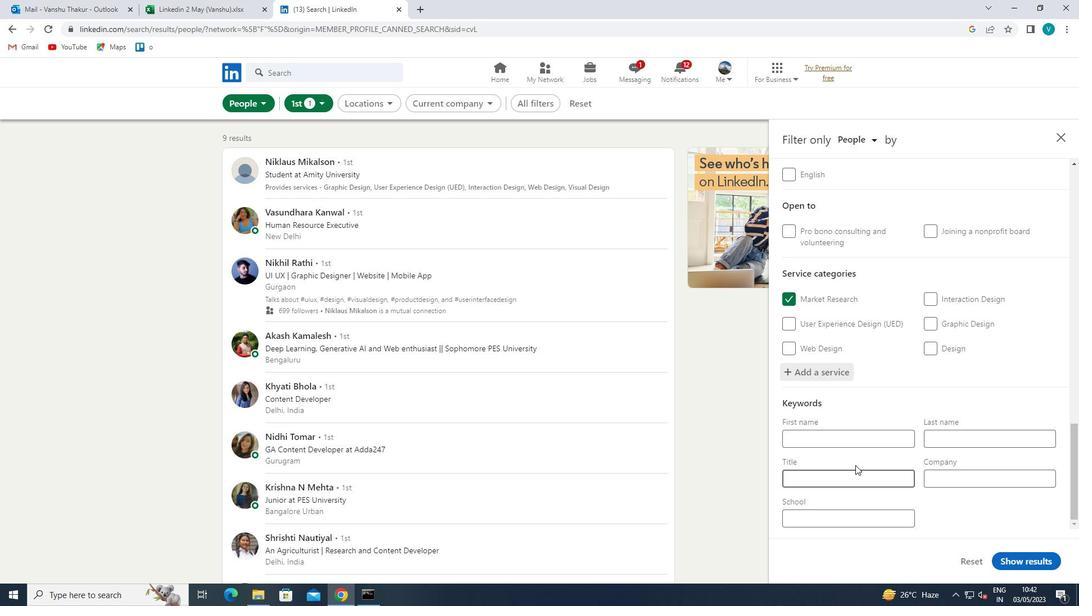 
Action: Mouse moved to (804, 502)
Screenshot: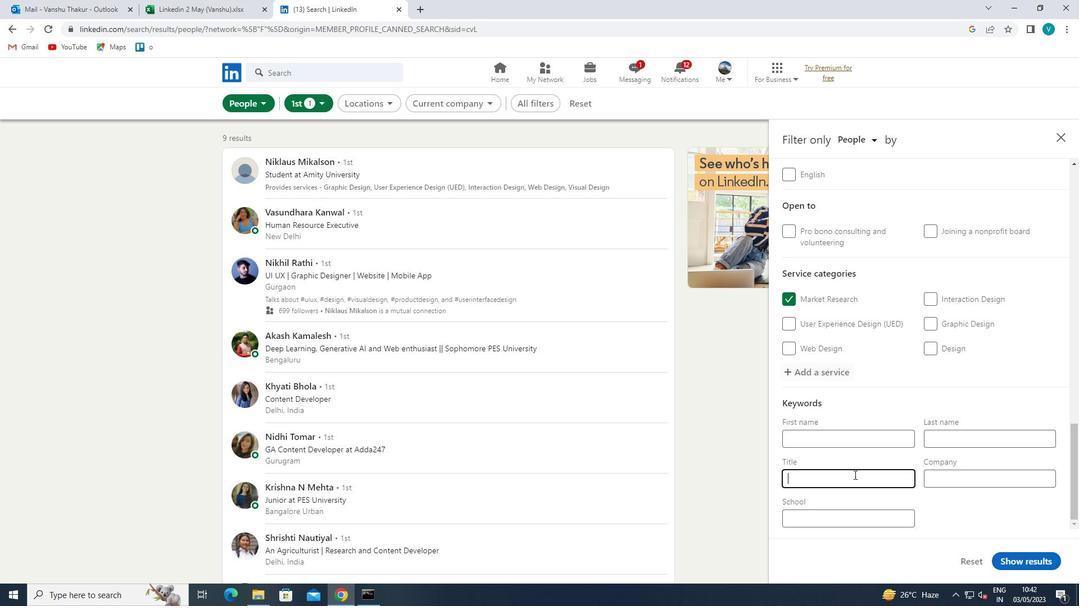 
Action: Key pressed <Key.shift>HOUSEKEEPER<Key.space>
Screenshot: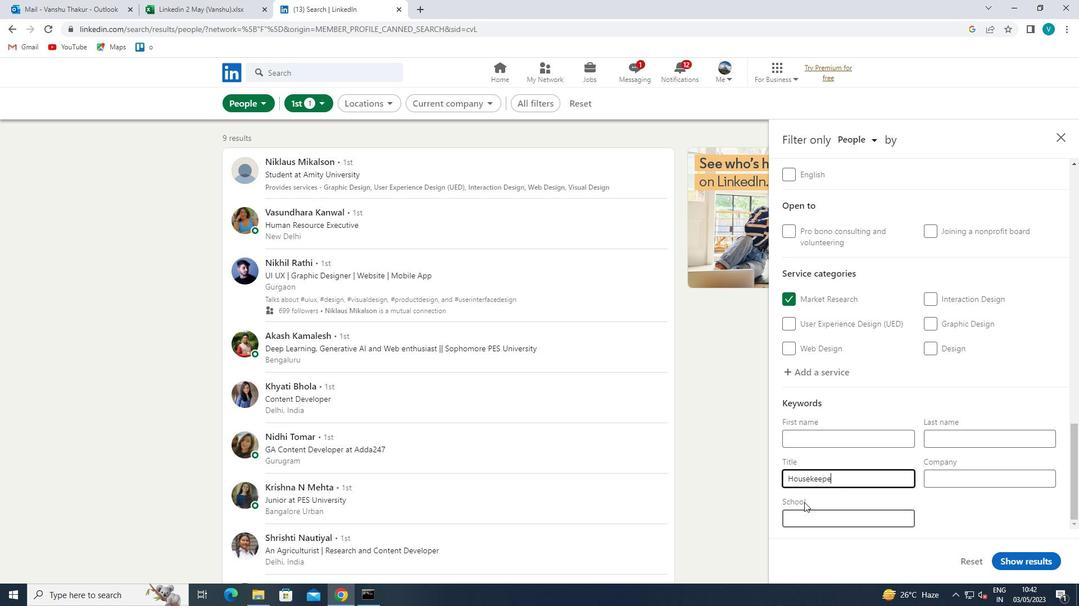 
Action: Mouse moved to (1020, 566)
Screenshot: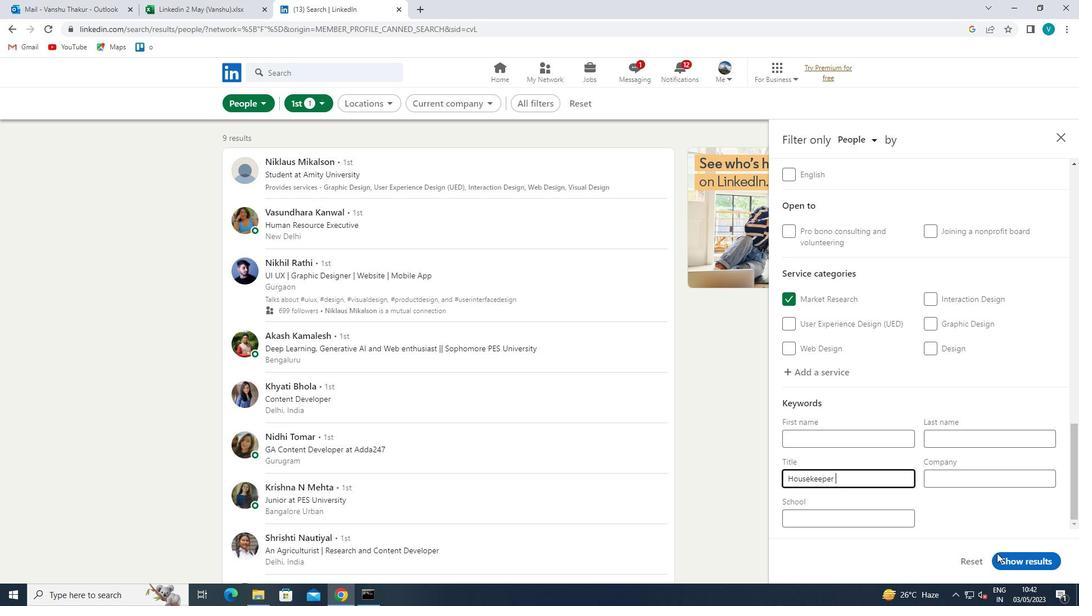
Action: Mouse pressed left at (1020, 566)
Screenshot: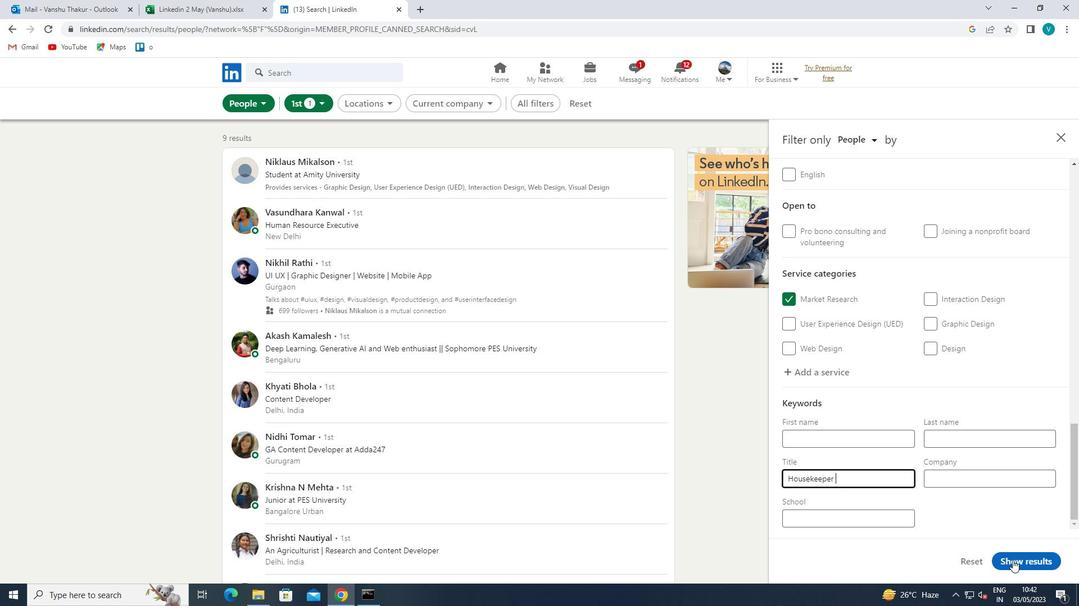 
